 Task: Look for space in Gartenstadt, Germany from 2nd June, 2023 to 6th June, 2023 for 1 adult in price range Rs.10000 to Rs.13000. Place can be private room with 1  bedroom having 1 bed and 1 bathroom. Property type can be house, flat, guest house, hotel. Booking option can be shelf check-in. Required host language is English.
Action: Mouse moved to (644, 86)
Screenshot: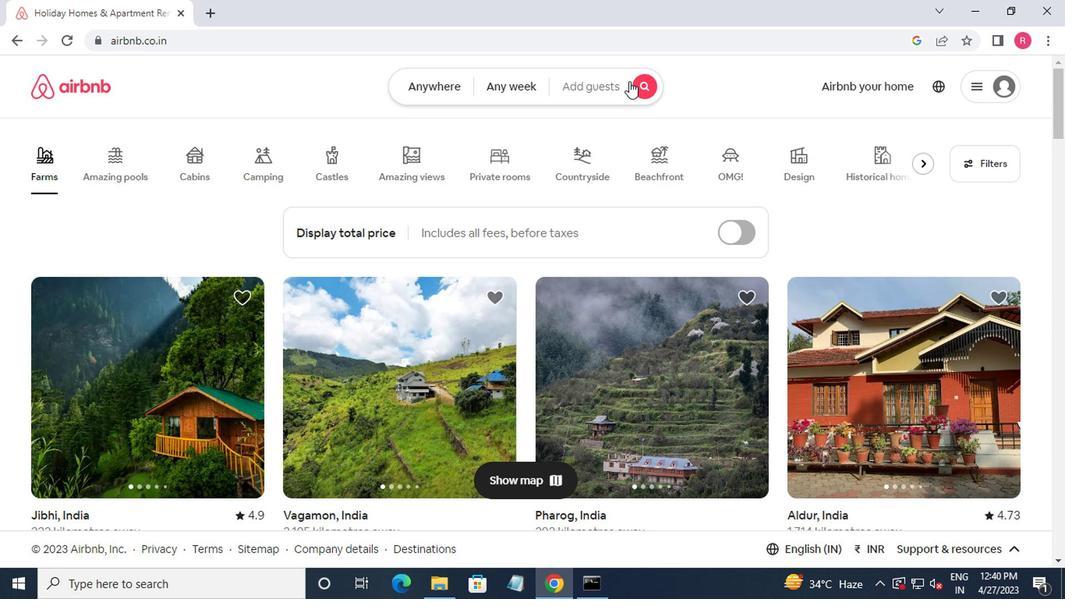 
Action: Mouse pressed left at (644, 86)
Screenshot: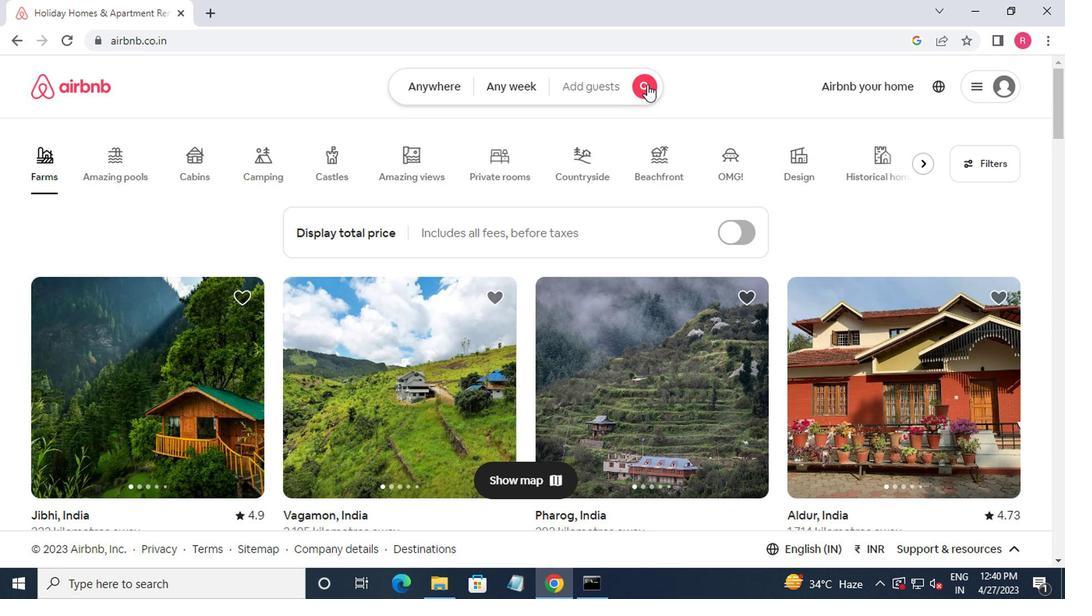 
Action: Mouse moved to (363, 143)
Screenshot: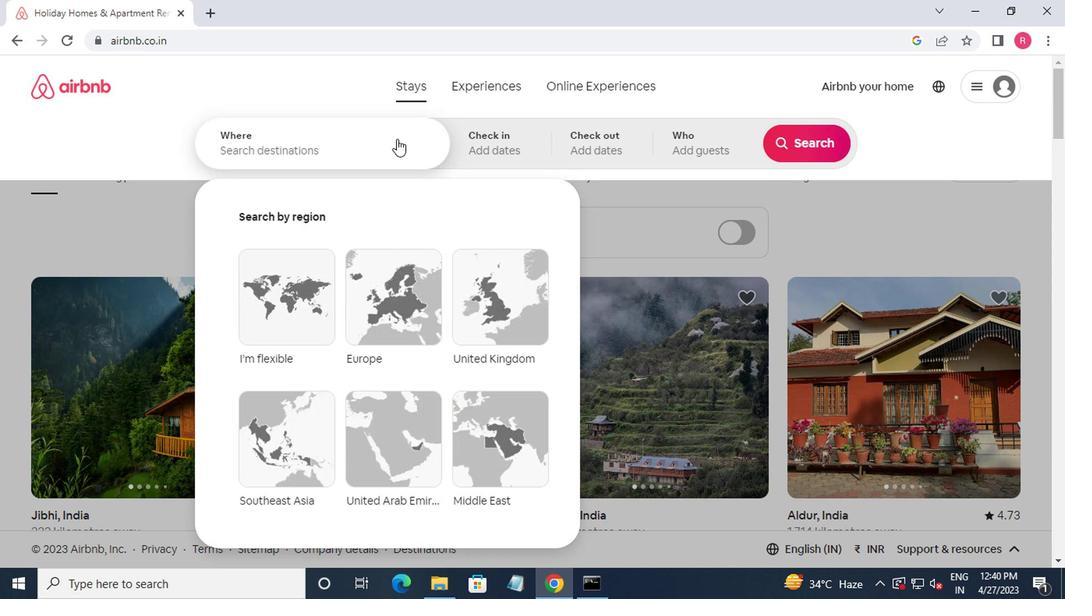 
Action: Mouse pressed left at (363, 143)
Screenshot: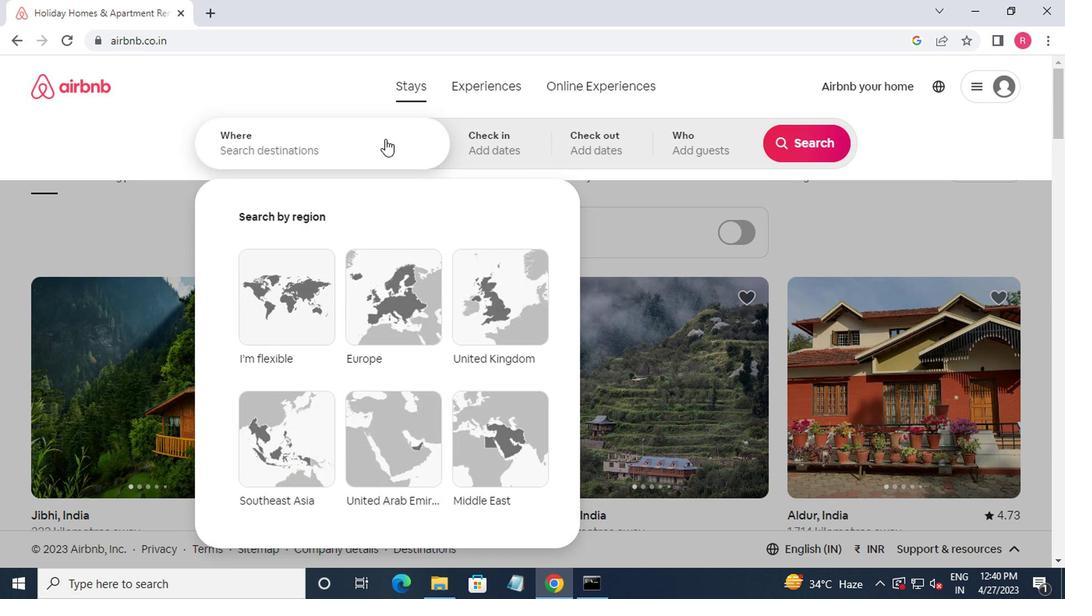 
Action: Mouse moved to (369, 143)
Screenshot: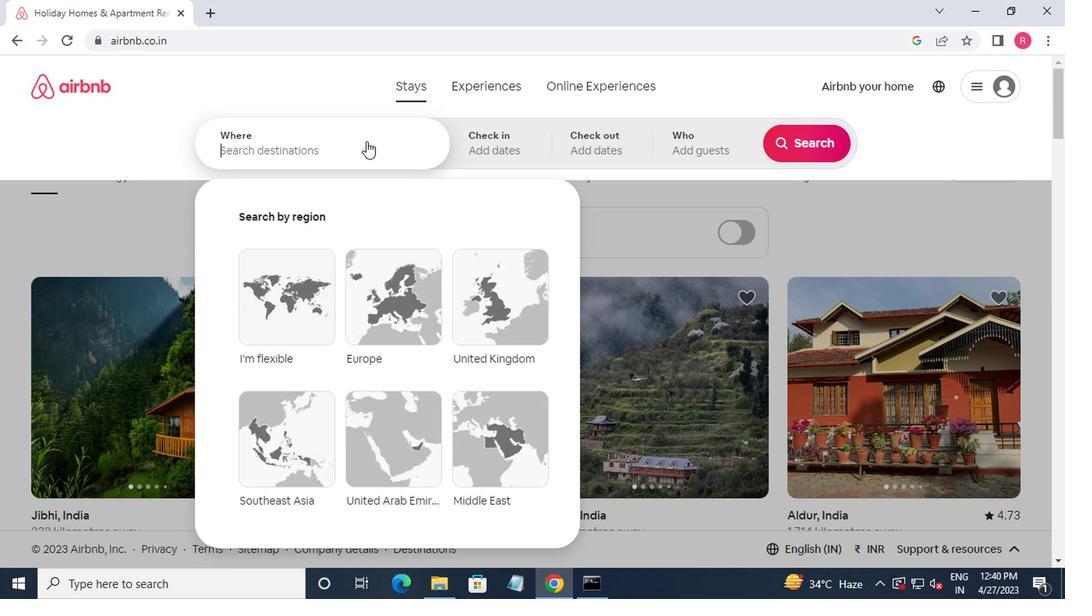 
Action: Key pressed gartenstadt,germany<Key.enter>
Screenshot: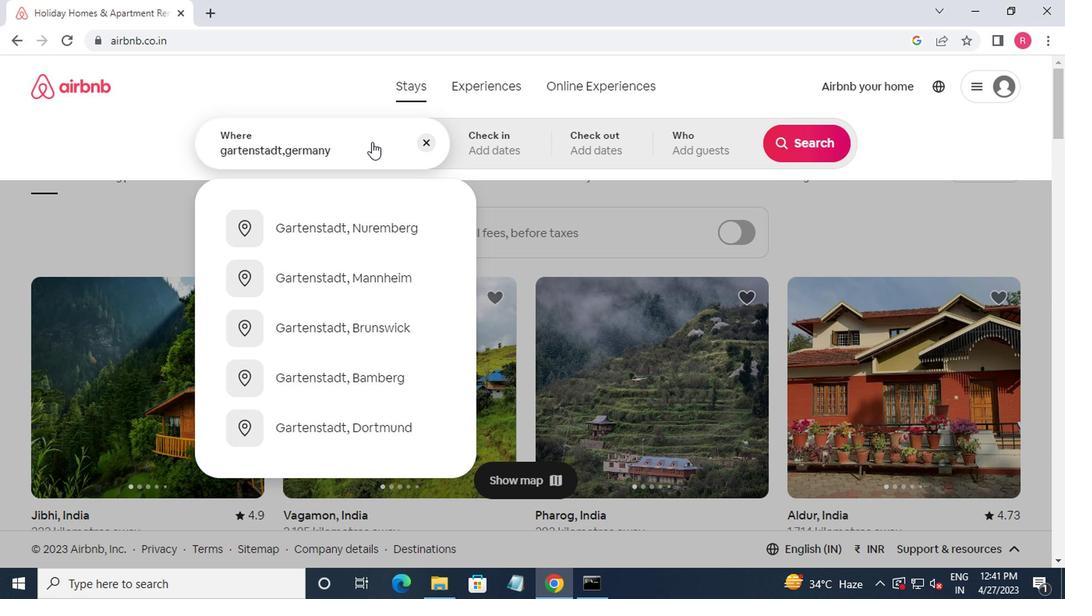 
Action: Mouse moved to (796, 269)
Screenshot: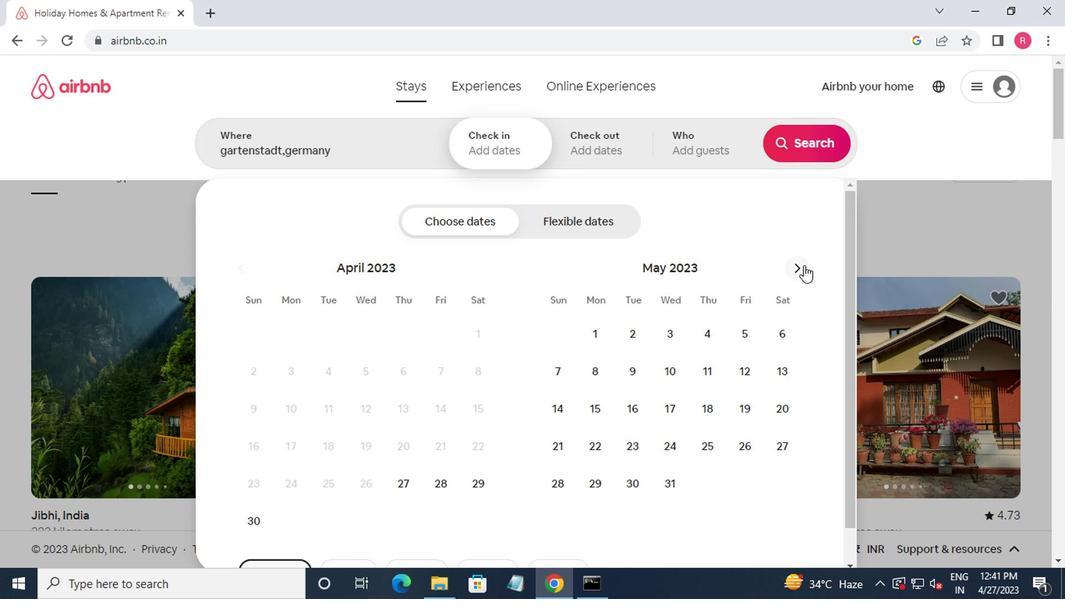 
Action: Mouse pressed left at (796, 269)
Screenshot: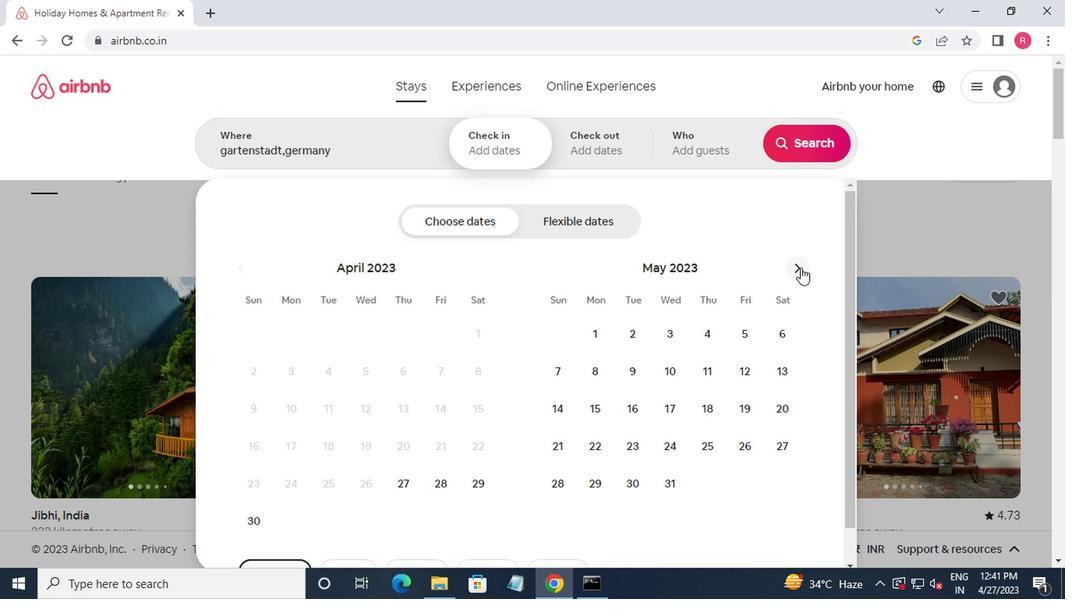 
Action: Mouse moved to (750, 331)
Screenshot: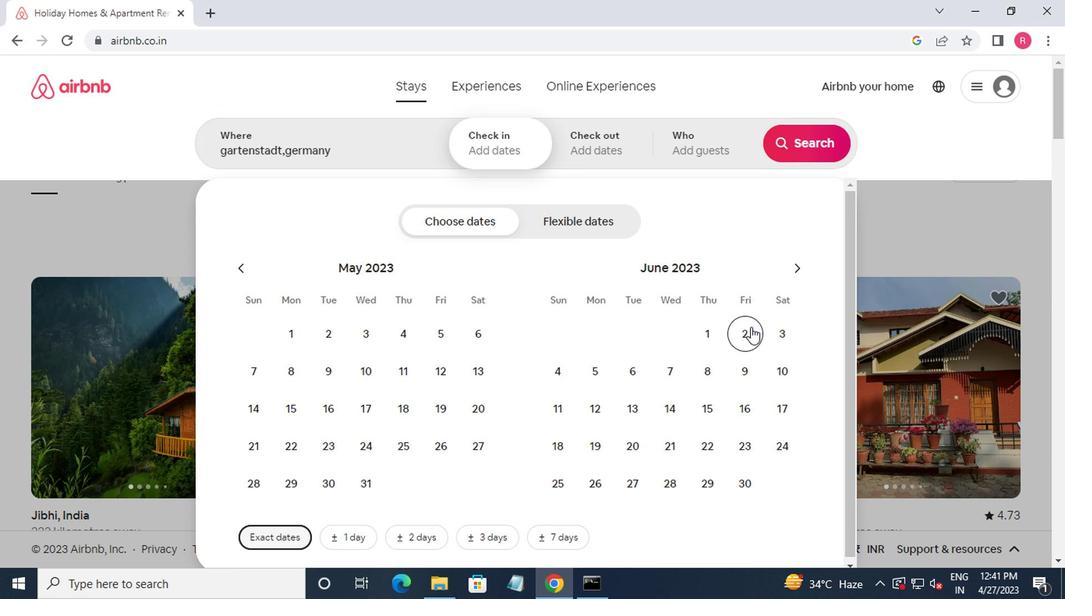 
Action: Mouse pressed left at (750, 331)
Screenshot: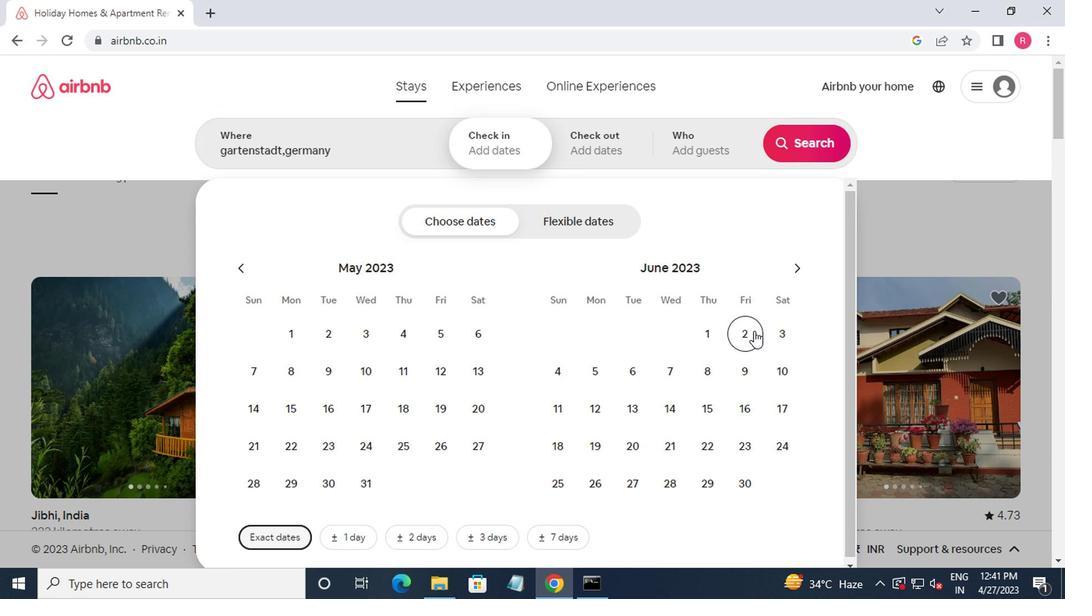 
Action: Mouse moved to (624, 380)
Screenshot: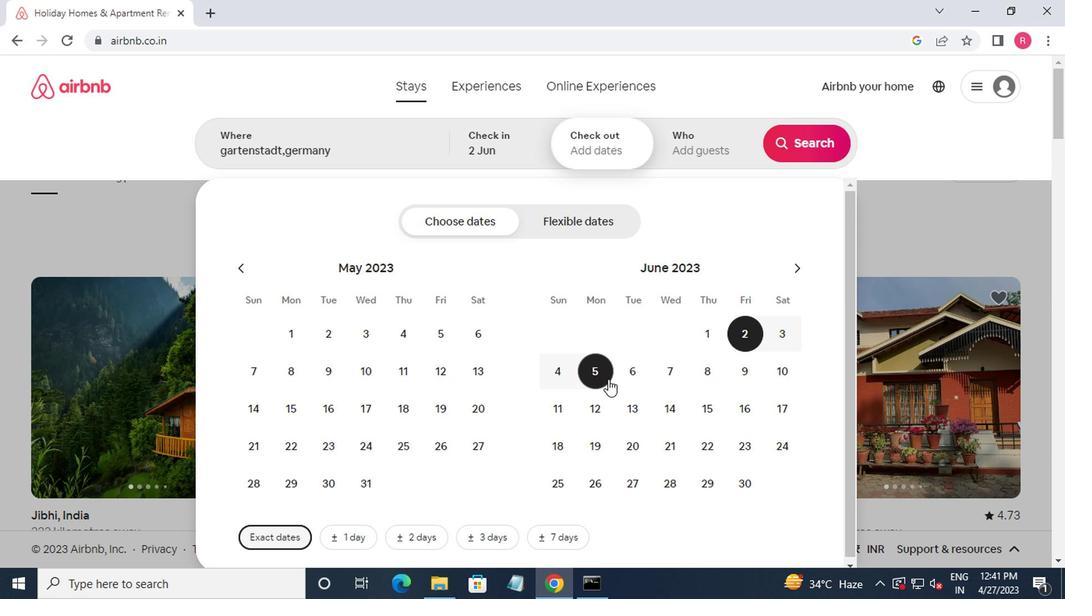 
Action: Mouse pressed left at (624, 380)
Screenshot: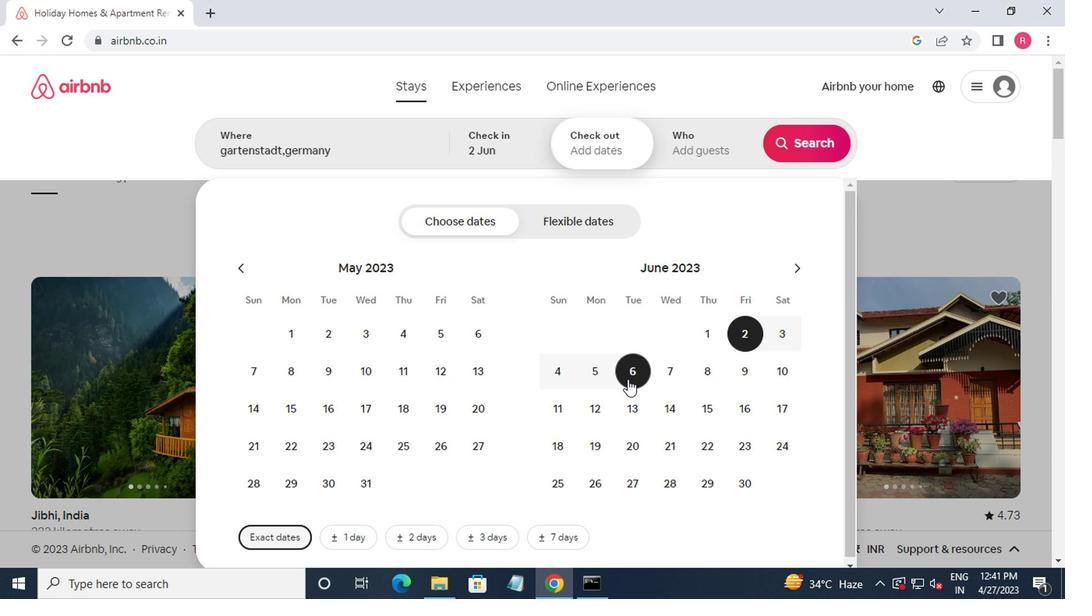 
Action: Mouse moved to (730, 154)
Screenshot: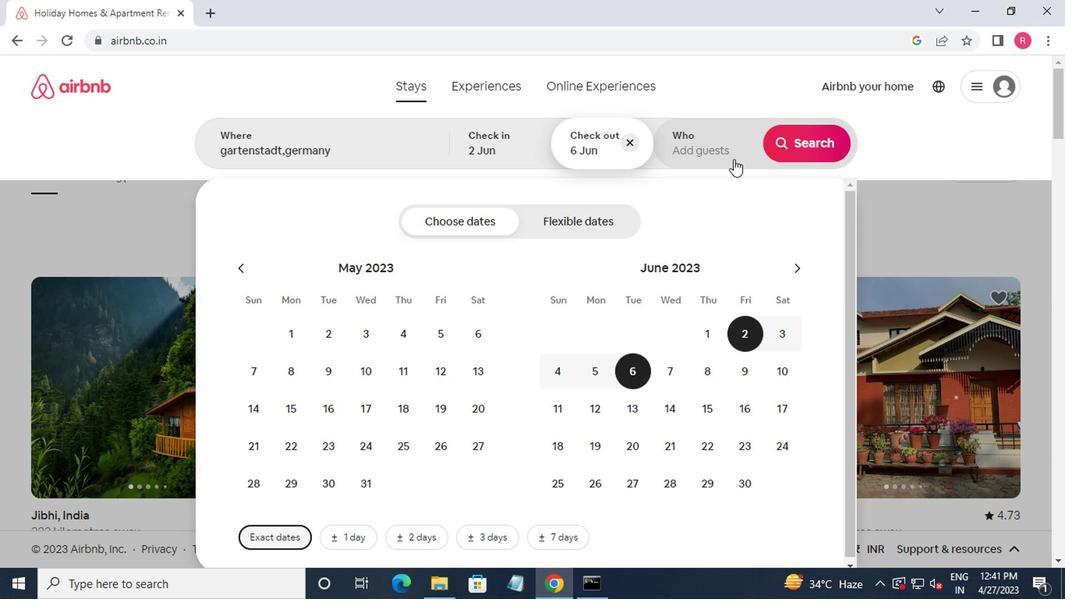 
Action: Mouse pressed left at (730, 154)
Screenshot: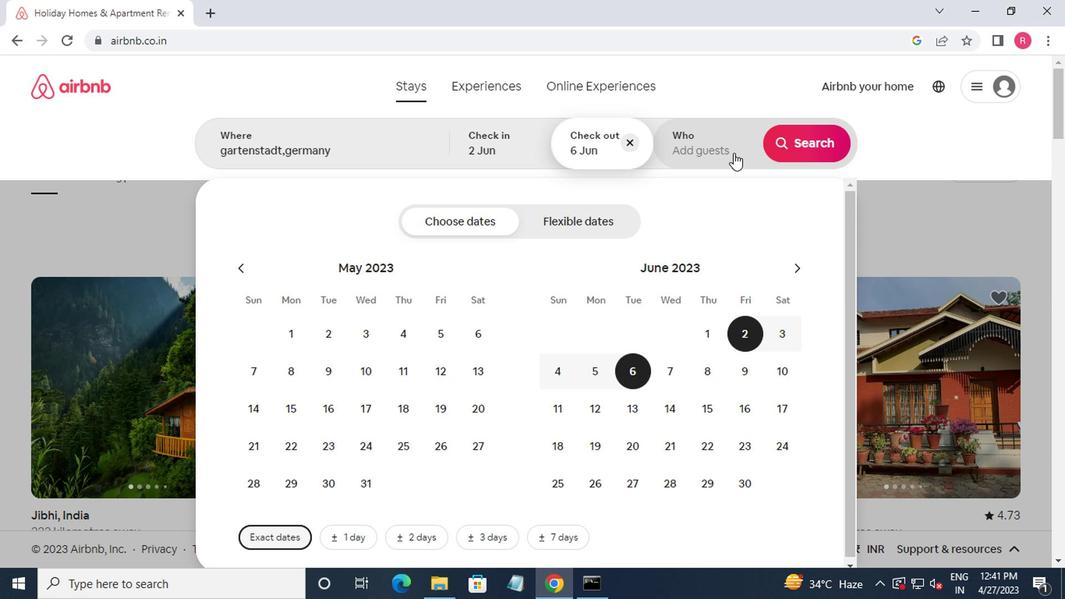 
Action: Mouse moved to (803, 225)
Screenshot: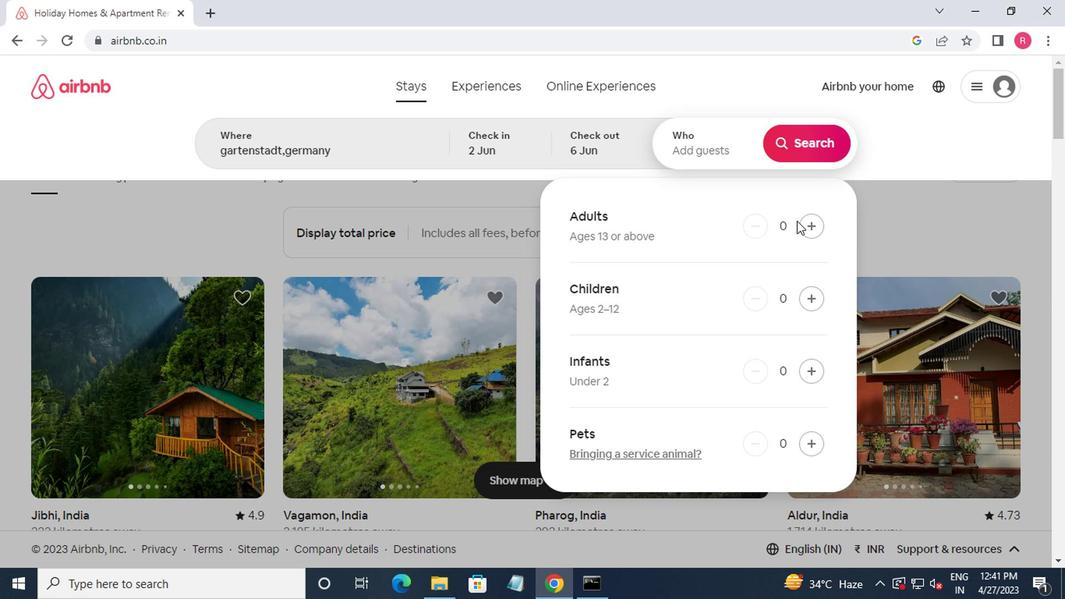 
Action: Mouse pressed left at (803, 225)
Screenshot: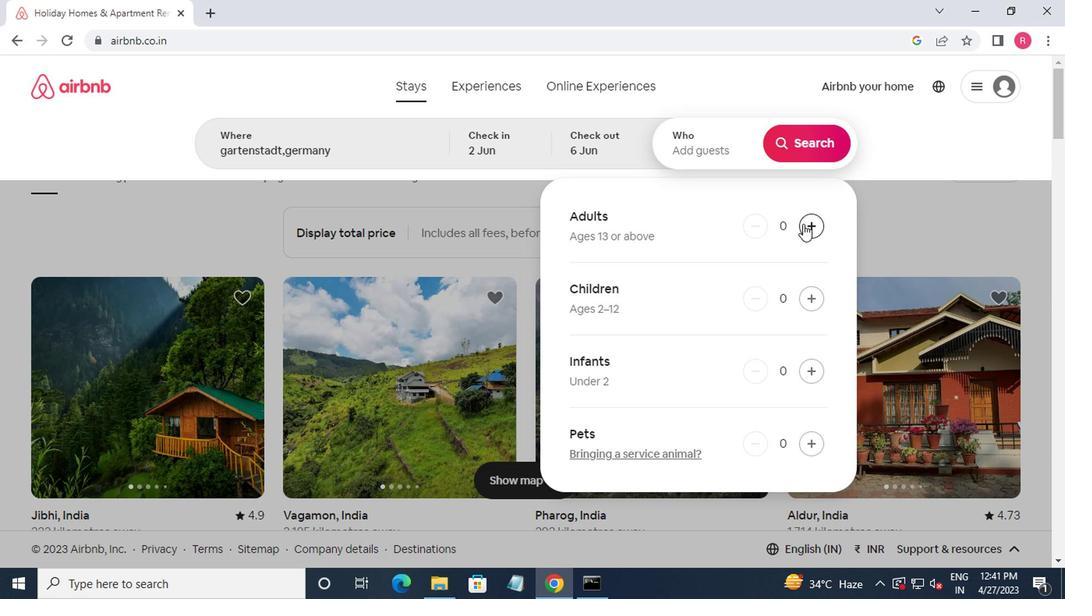 
Action: Mouse moved to (786, 160)
Screenshot: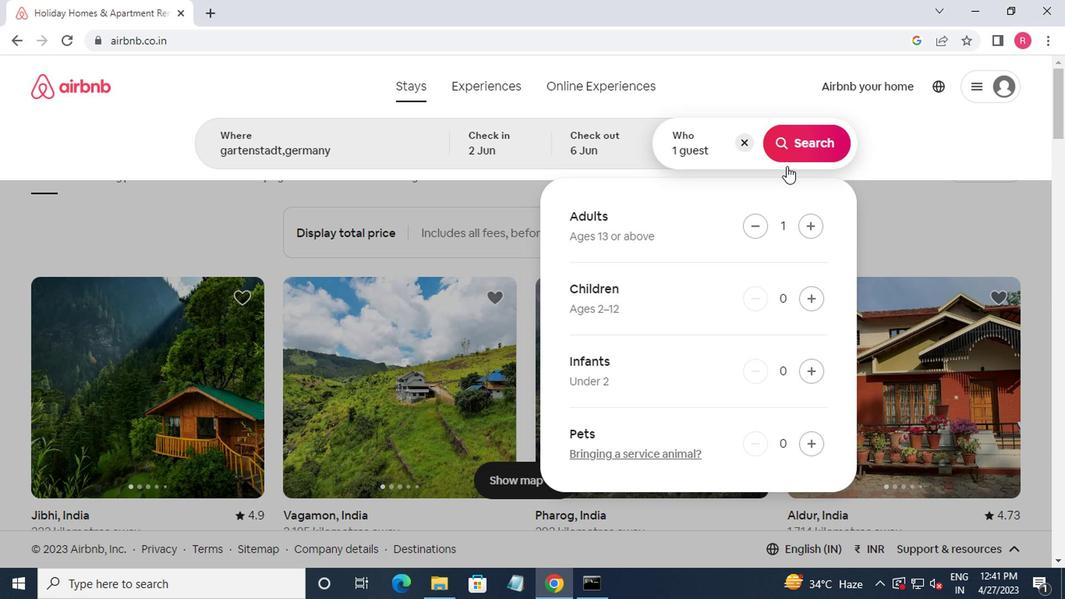 
Action: Mouse pressed left at (786, 160)
Screenshot: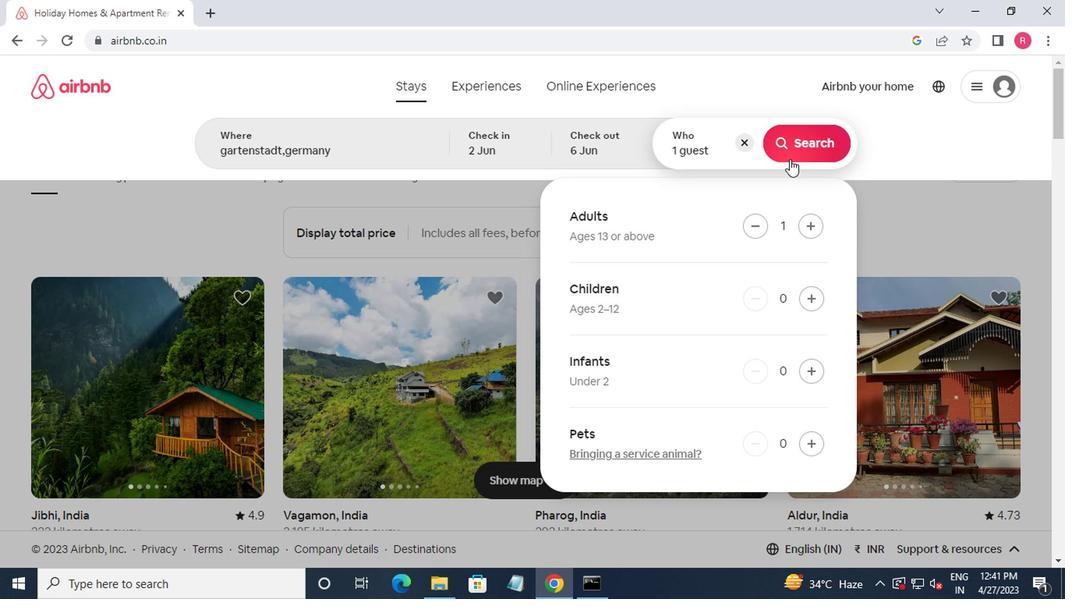 
Action: Mouse moved to (987, 151)
Screenshot: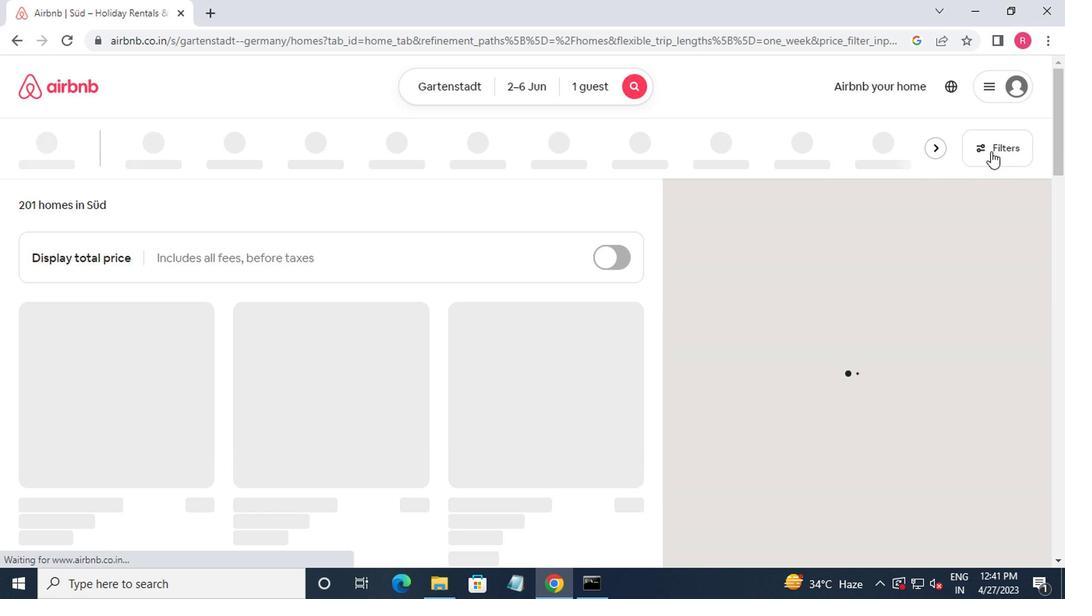 
Action: Mouse pressed left at (987, 151)
Screenshot: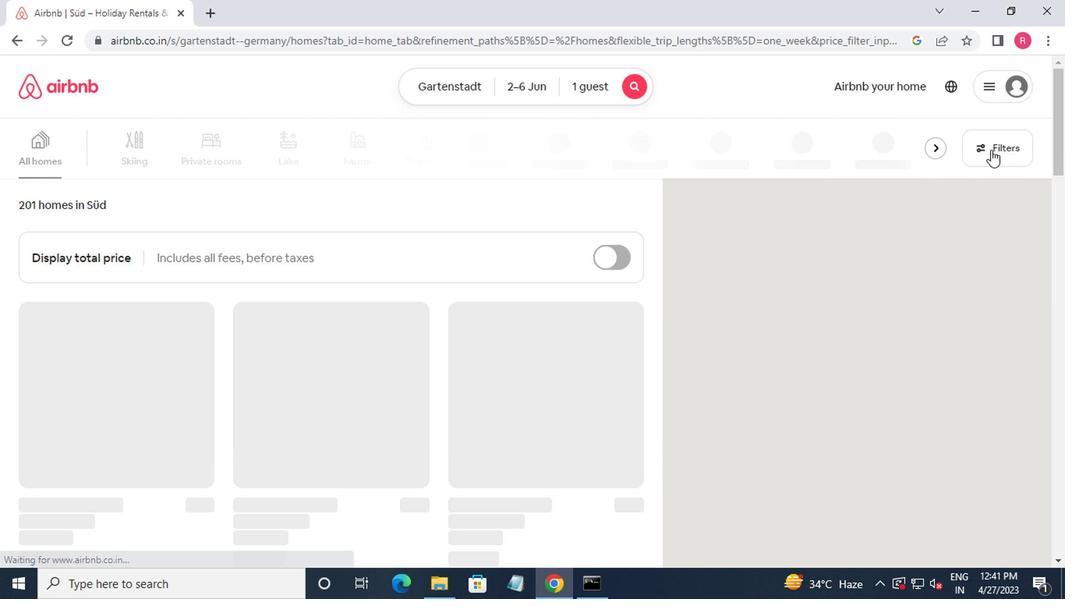 
Action: Mouse moved to (336, 341)
Screenshot: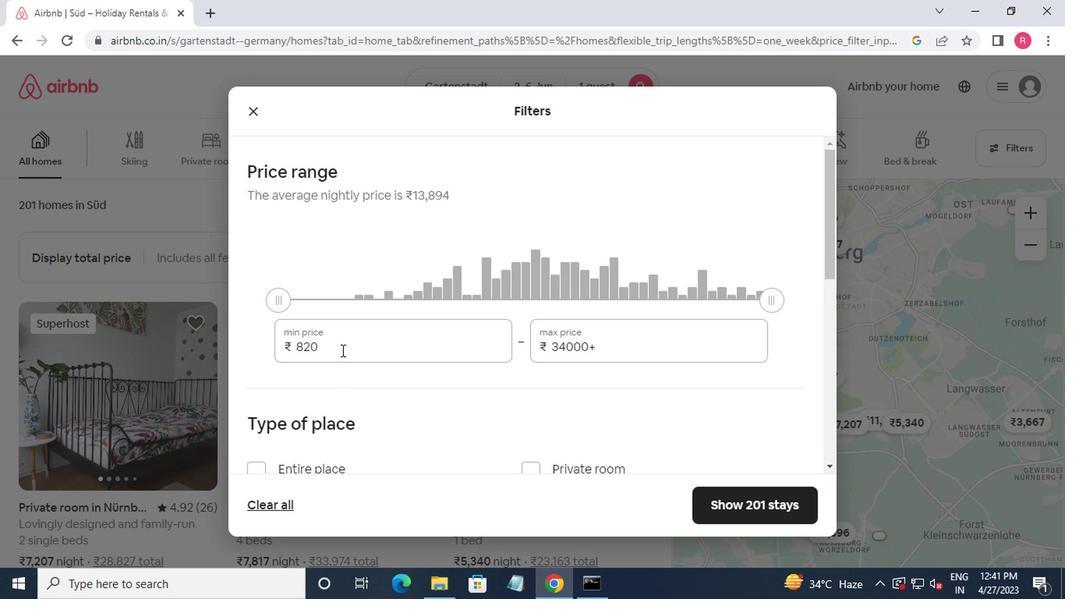 
Action: Mouse pressed left at (336, 341)
Screenshot: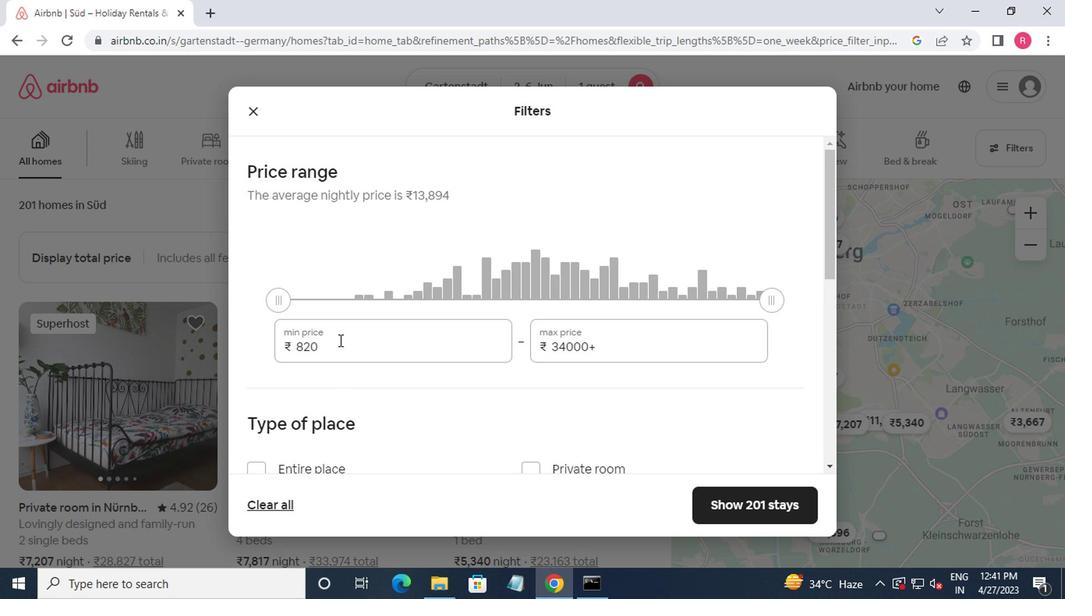 
Action: Mouse moved to (351, 329)
Screenshot: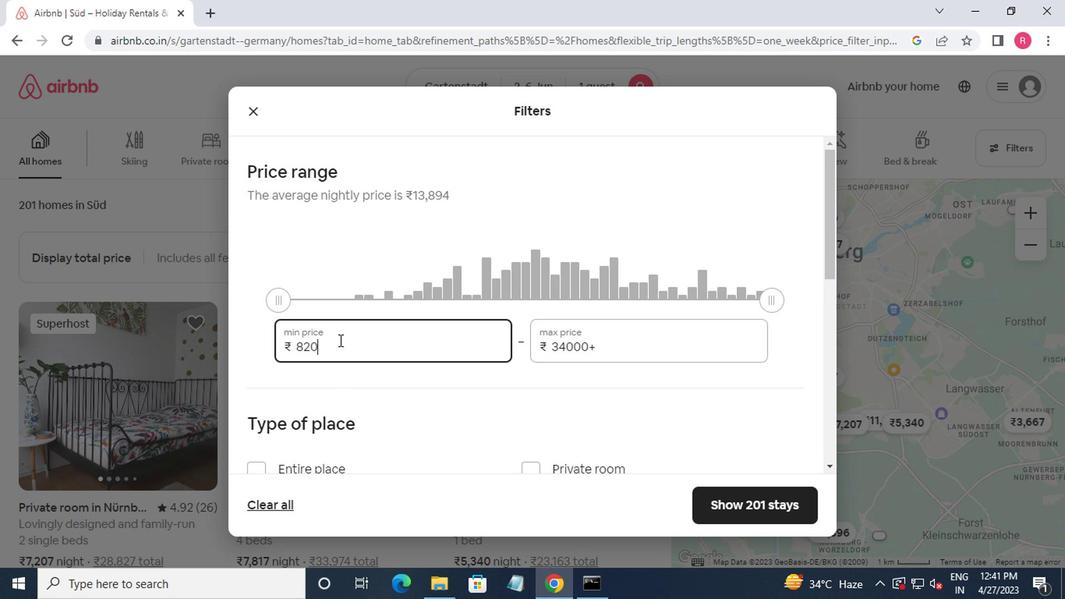 
Action: Key pressed <Key.backspace><Key.backspace><Key.backspace><Key.backspace>10000<Key.tab>13000
Screenshot: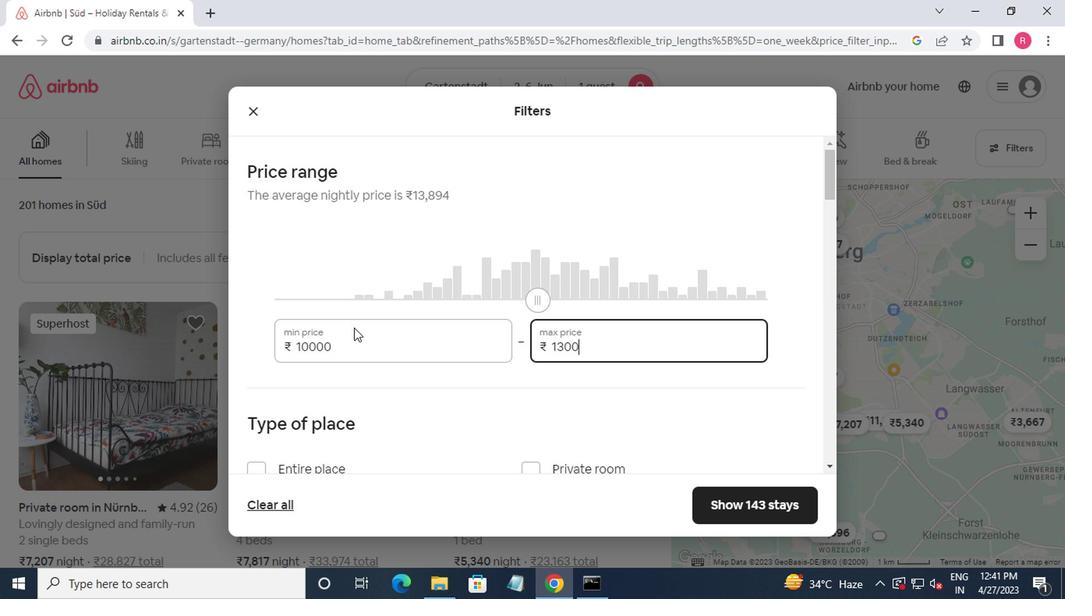 
Action: Mouse moved to (378, 447)
Screenshot: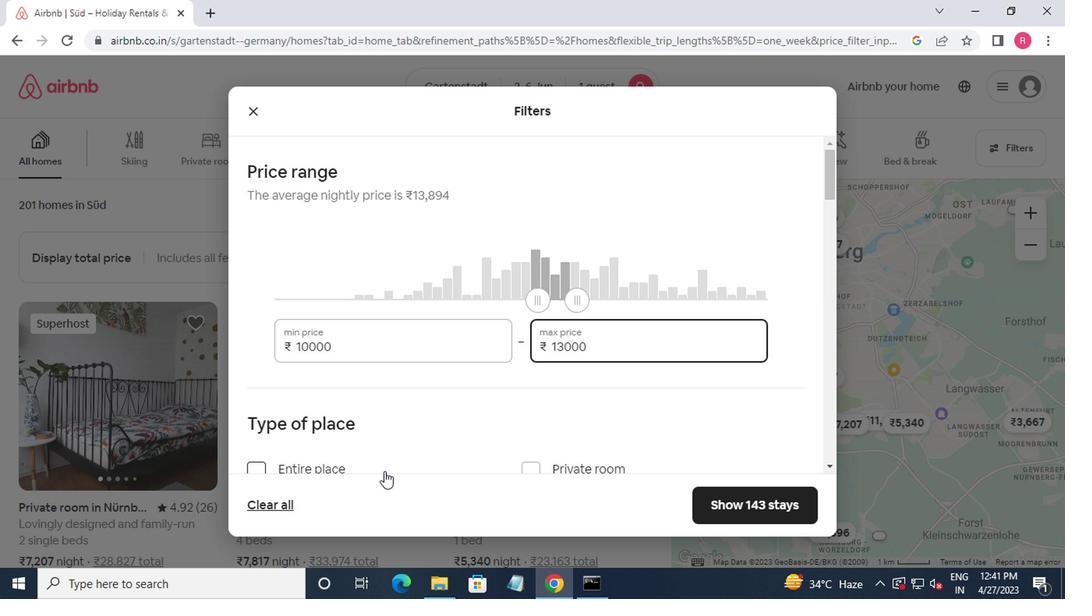 
Action: Mouse scrolled (378, 447) with delta (0, 0)
Screenshot: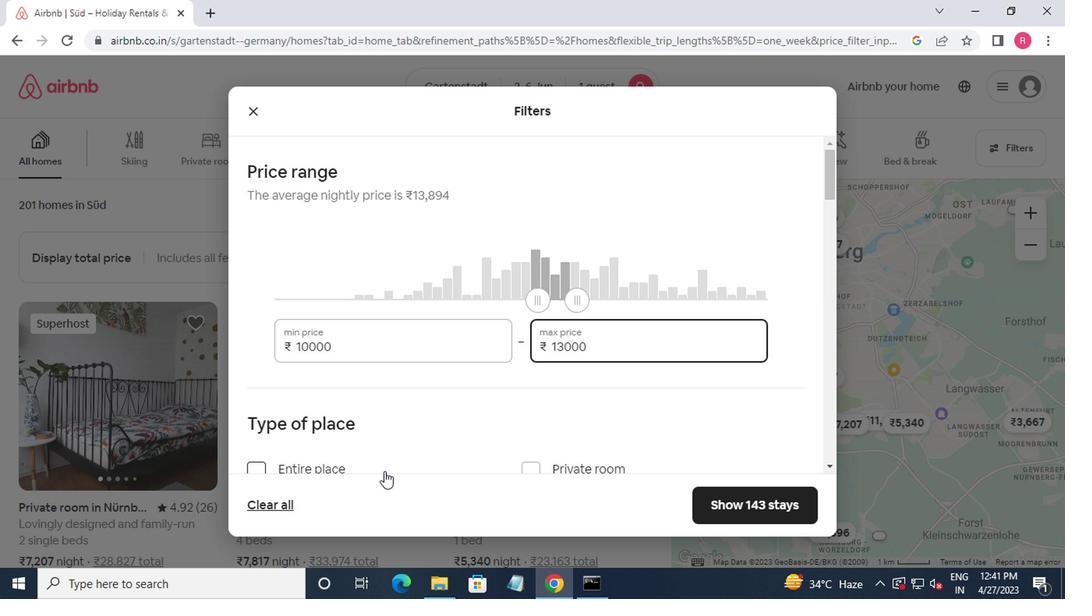 
Action: Mouse moved to (373, 438)
Screenshot: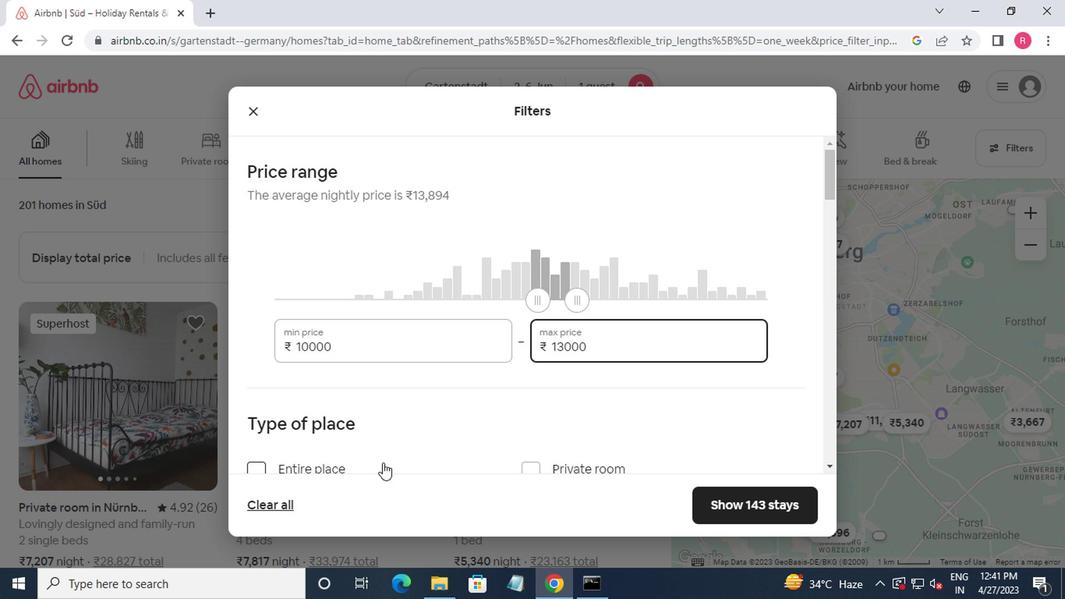 
Action: Mouse scrolled (373, 437) with delta (0, 0)
Screenshot: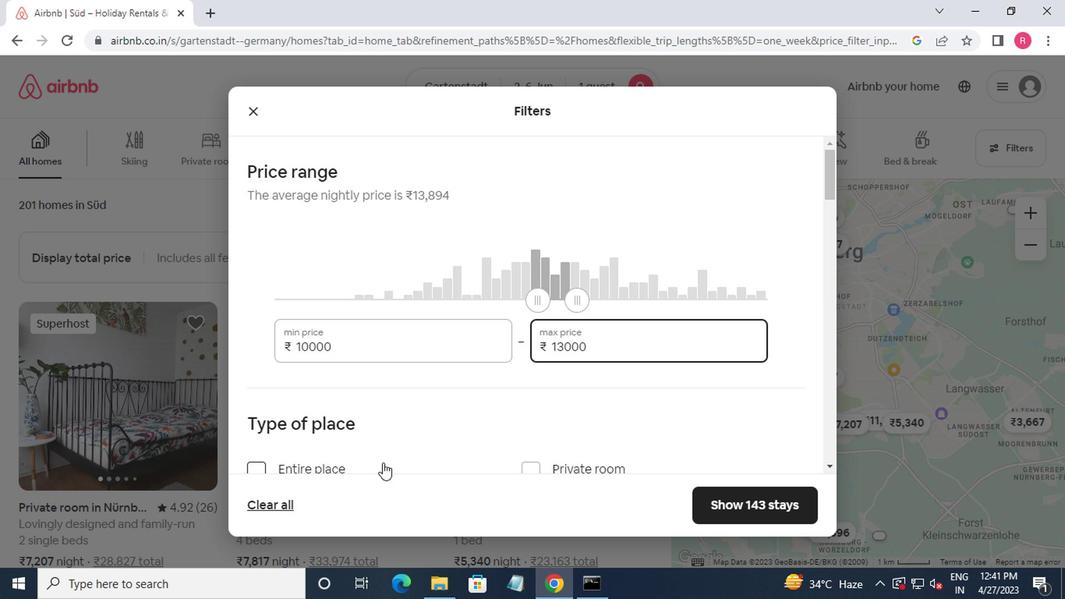 
Action: Mouse moved to (536, 323)
Screenshot: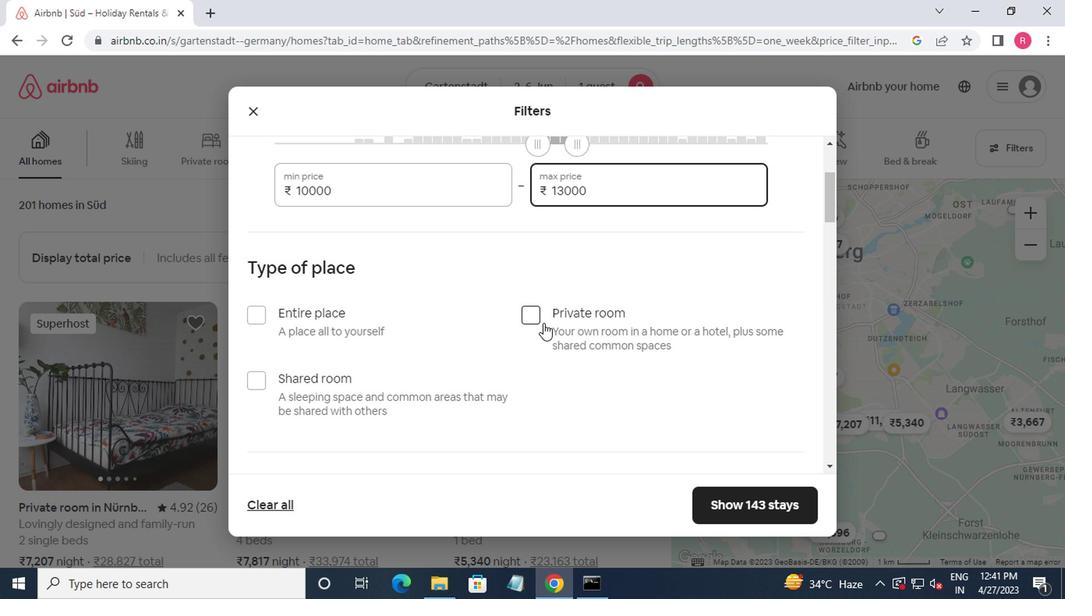 
Action: Mouse pressed left at (536, 323)
Screenshot: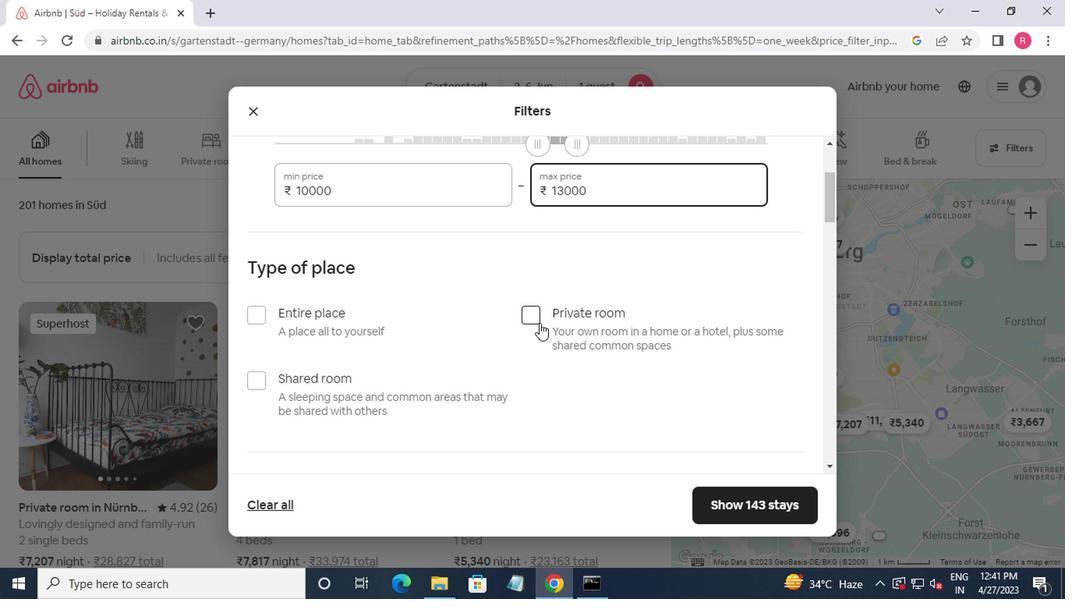 
Action: Mouse moved to (534, 323)
Screenshot: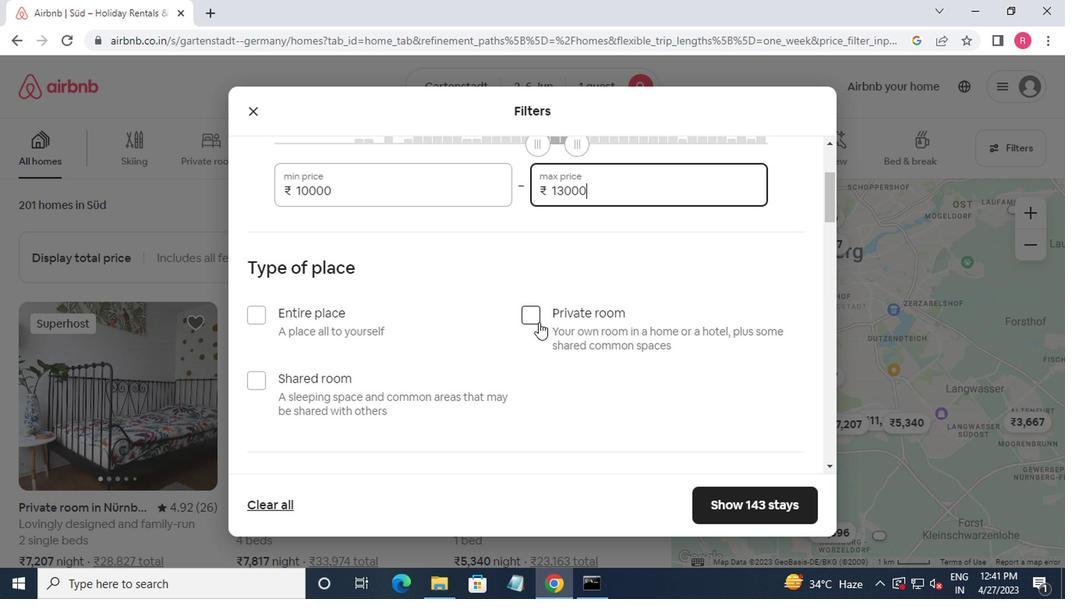 
Action: Mouse scrolled (534, 322) with delta (0, -1)
Screenshot: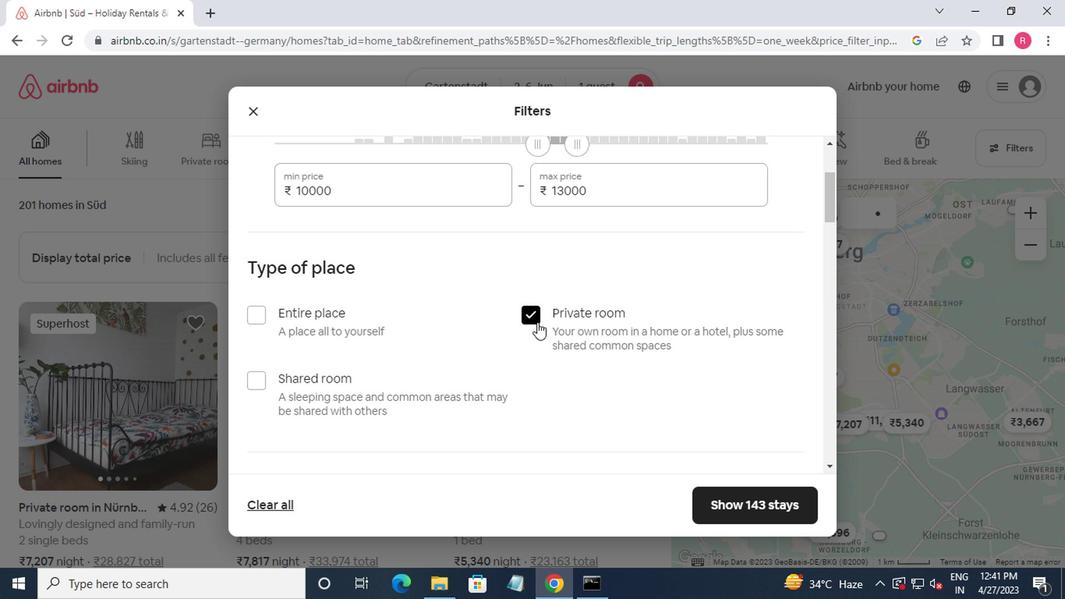 
Action: Mouse moved to (335, 411)
Screenshot: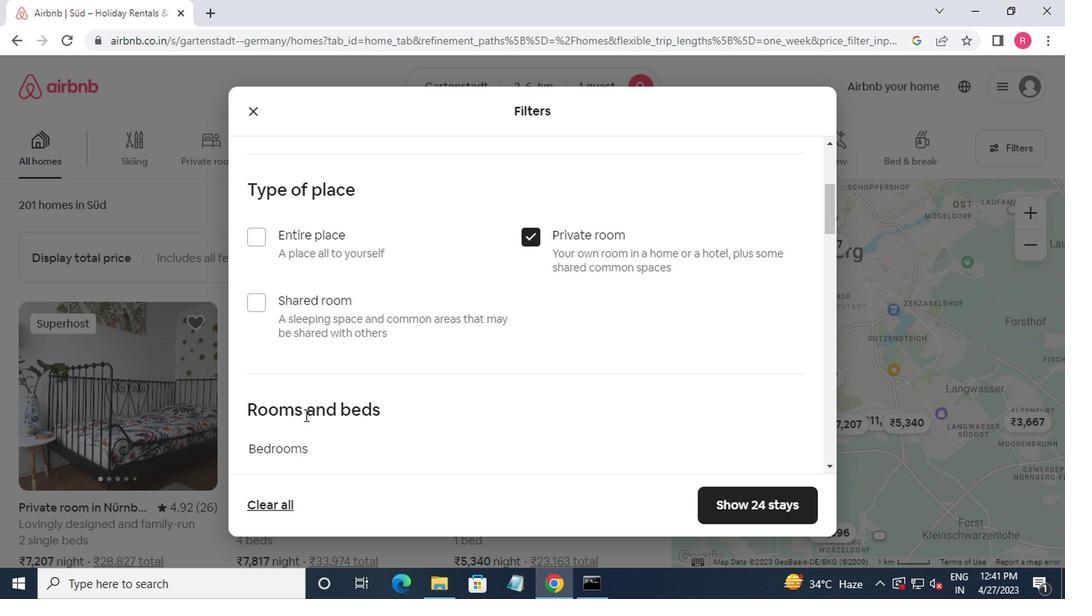 
Action: Mouse scrolled (335, 410) with delta (0, 0)
Screenshot: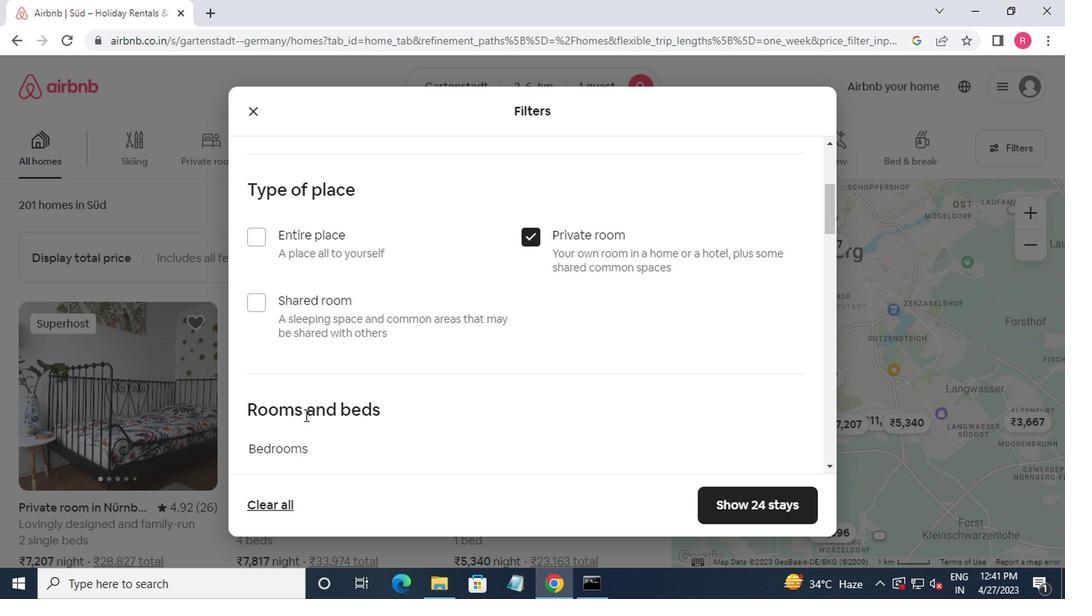 
Action: Mouse moved to (336, 410)
Screenshot: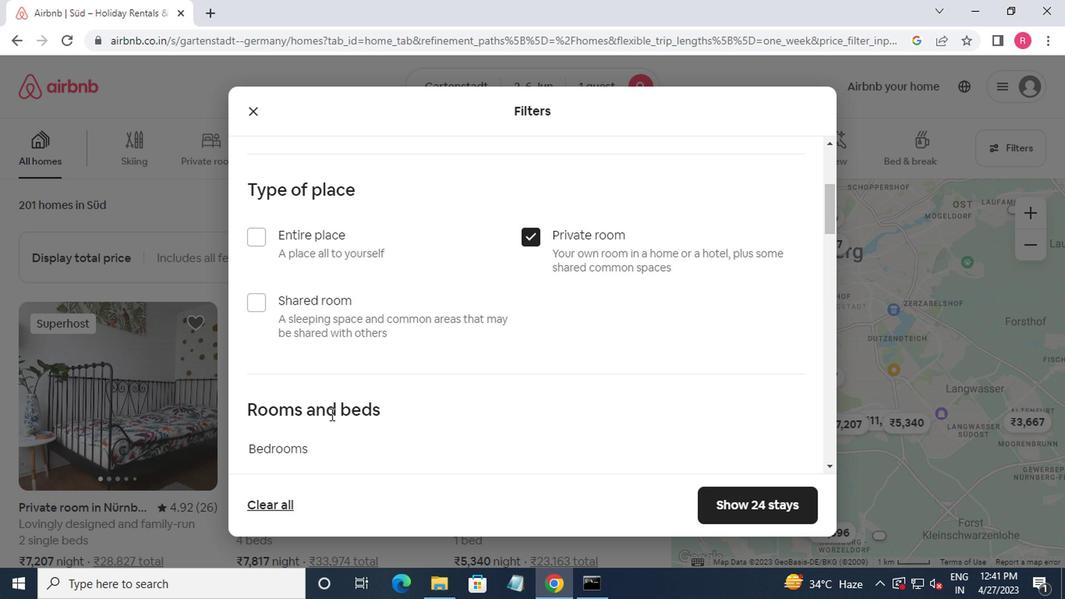 
Action: Mouse scrolled (336, 410) with delta (0, 0)
Screenshot: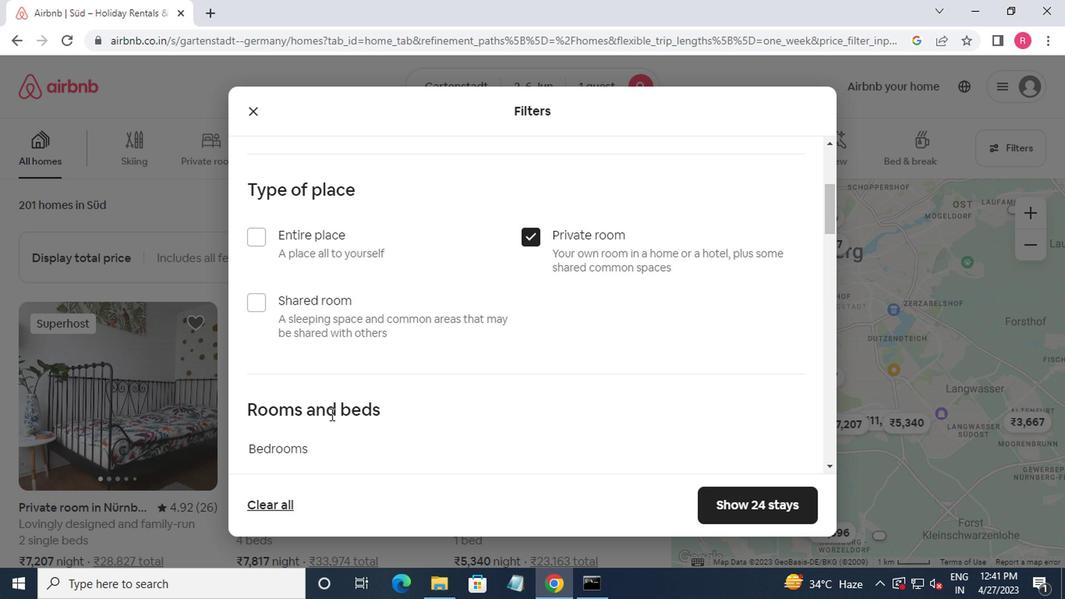 
Action: Mouse moved to (344, 338)
Screenshot: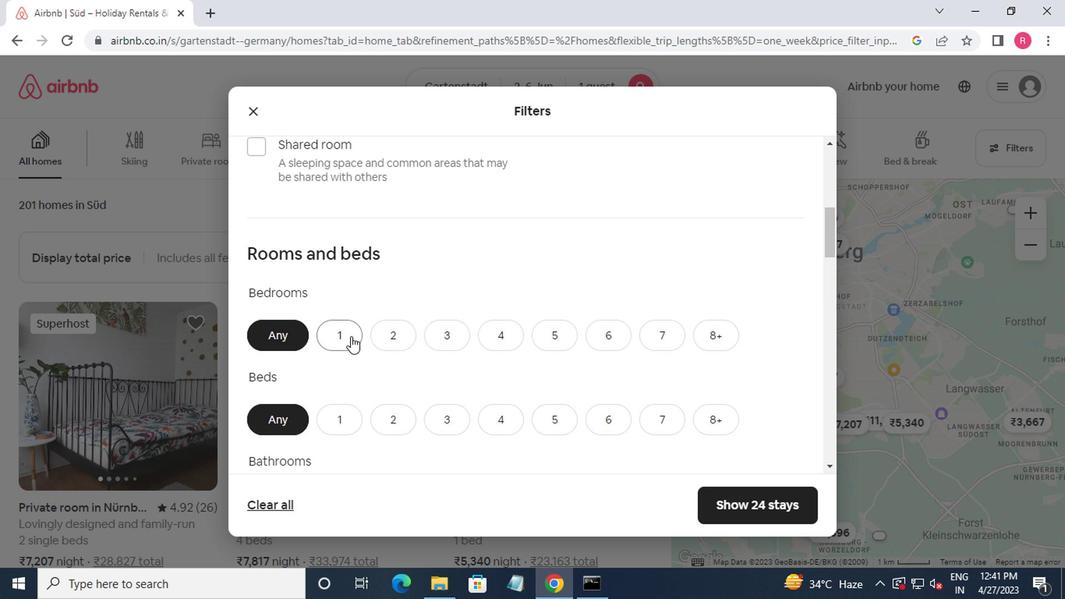 
Action: Mouse pressed left at (344, 338)
Screenshot: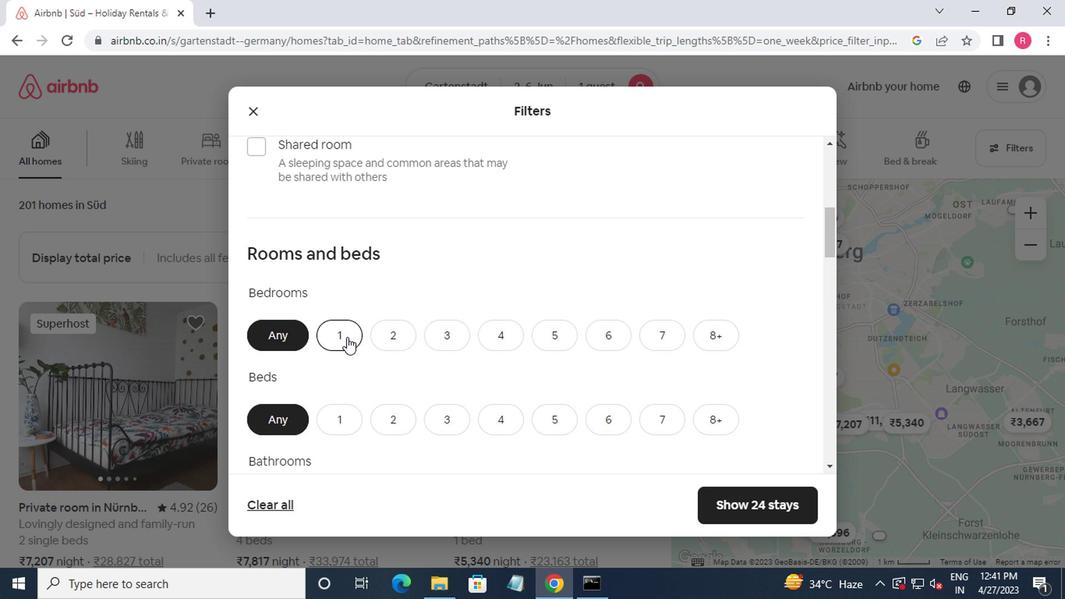 
Action: Mouse moved to (343, 343)
Screenshot: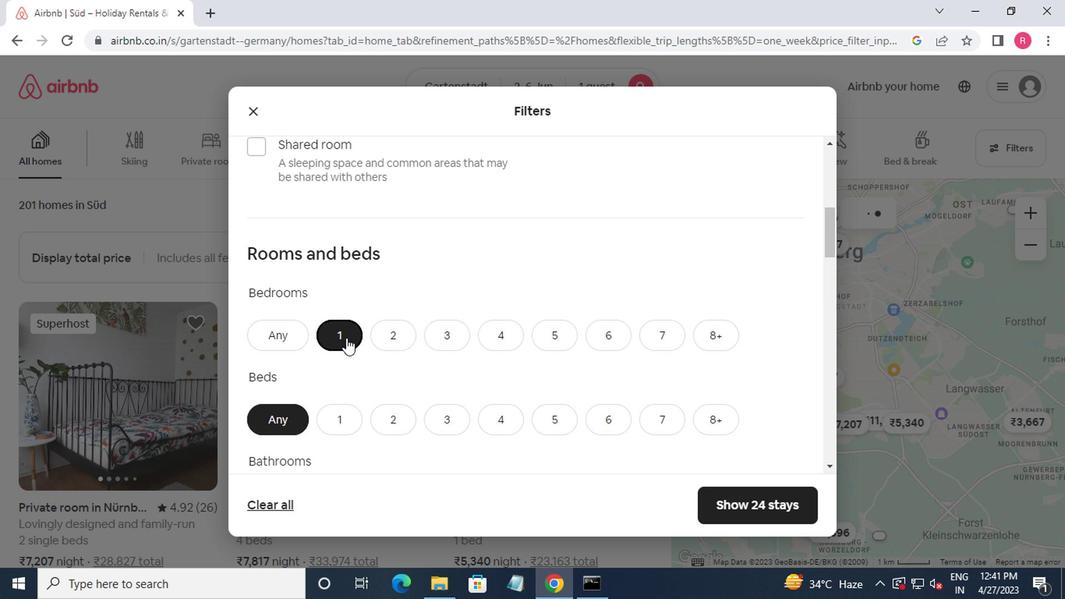 
Action: Mouse scrolled (343, 342) with delta (0, 0)
Screenshot: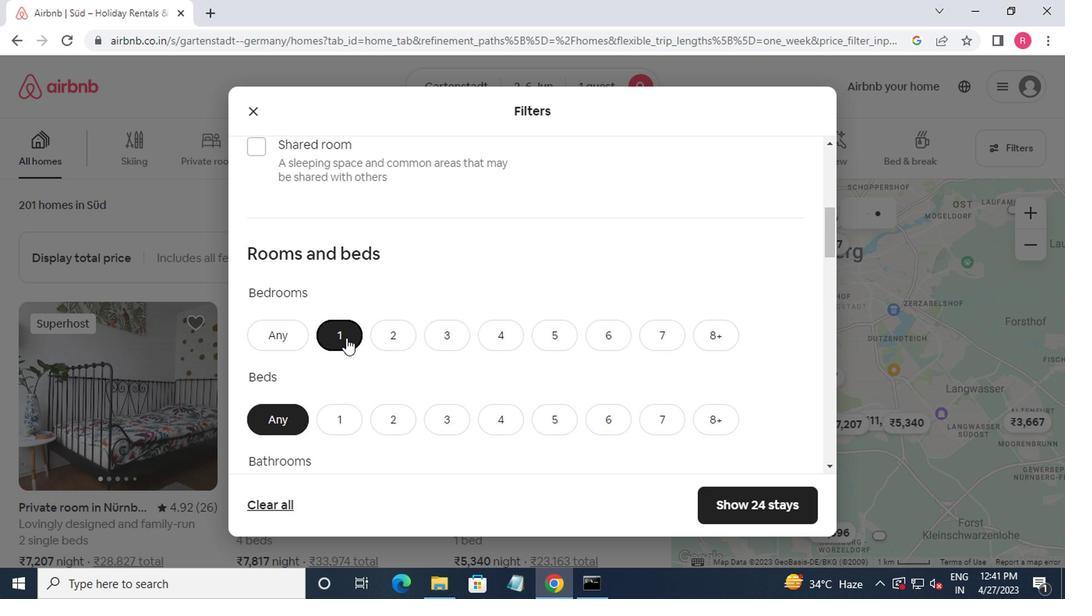 
Action: Mouse moved to (336, 335)
Screenshot: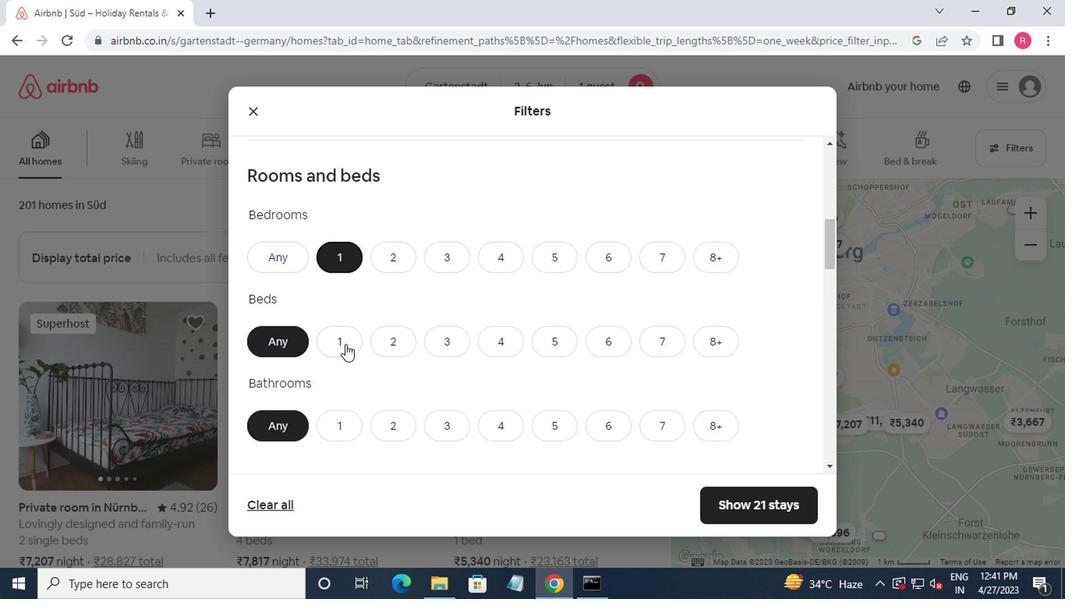 
Action: Mouse pressed left at (336, 335)
Screenshot: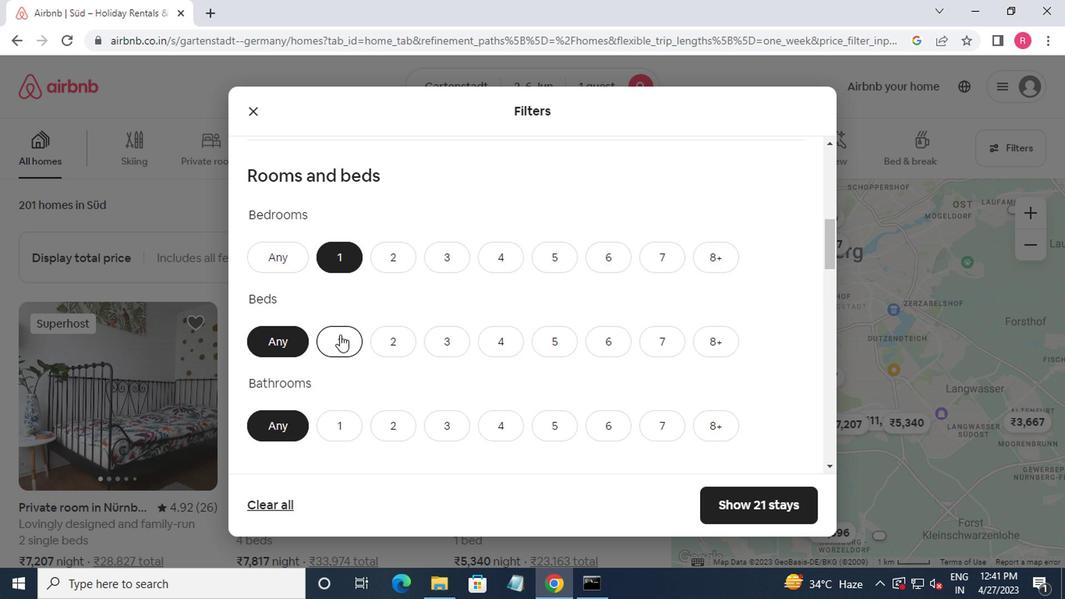 
Action: Mouse moved to (342, 426)
Screenshot: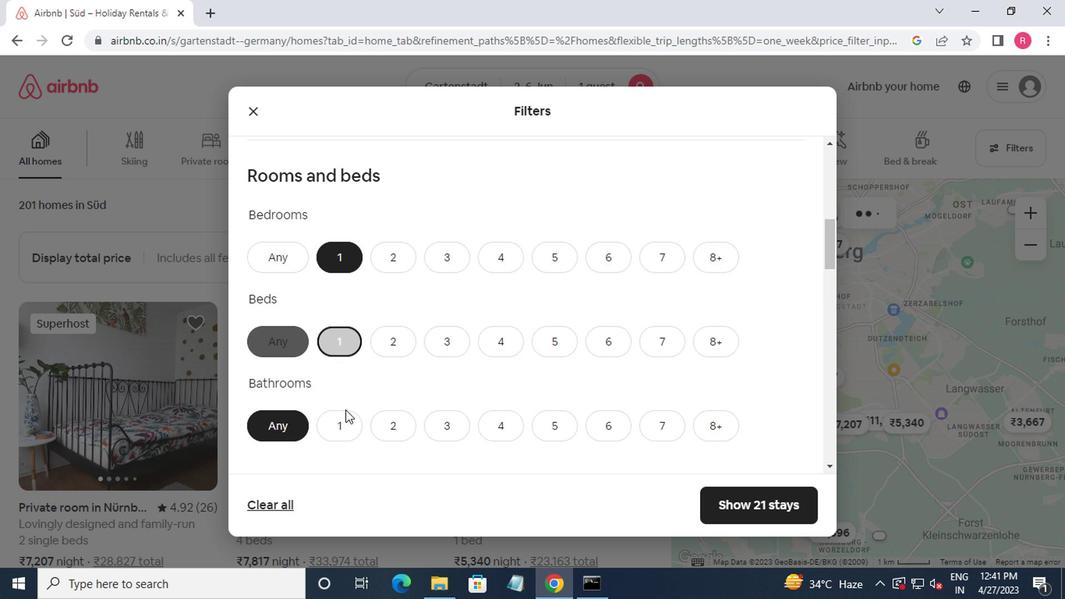 
Action: Mouse pressed left at (342, 426)
Screenshot: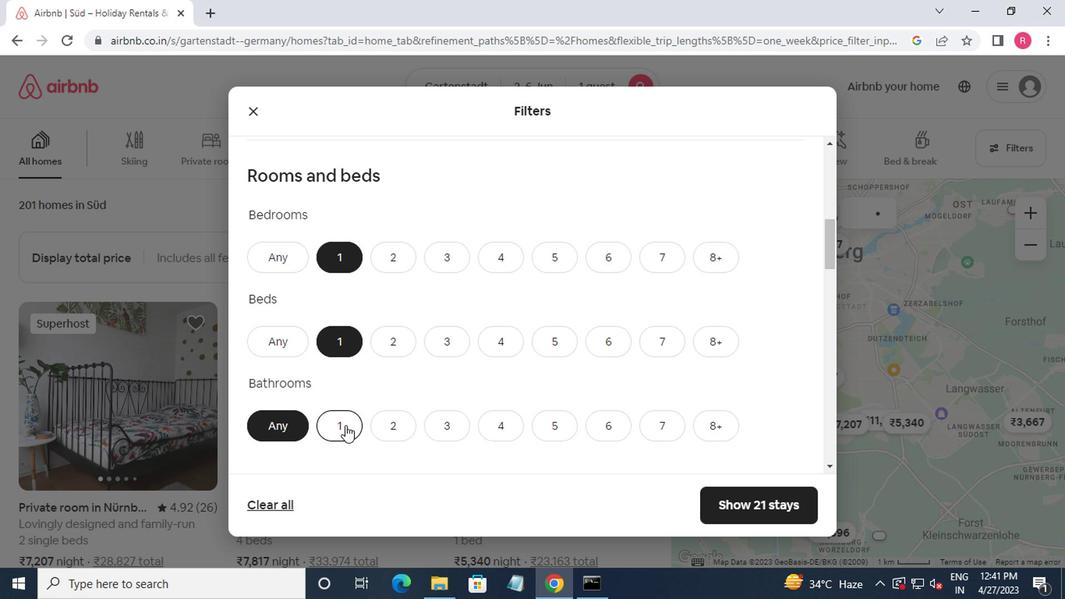 
Action: Mouse moved to (342, 424)
Screenshot: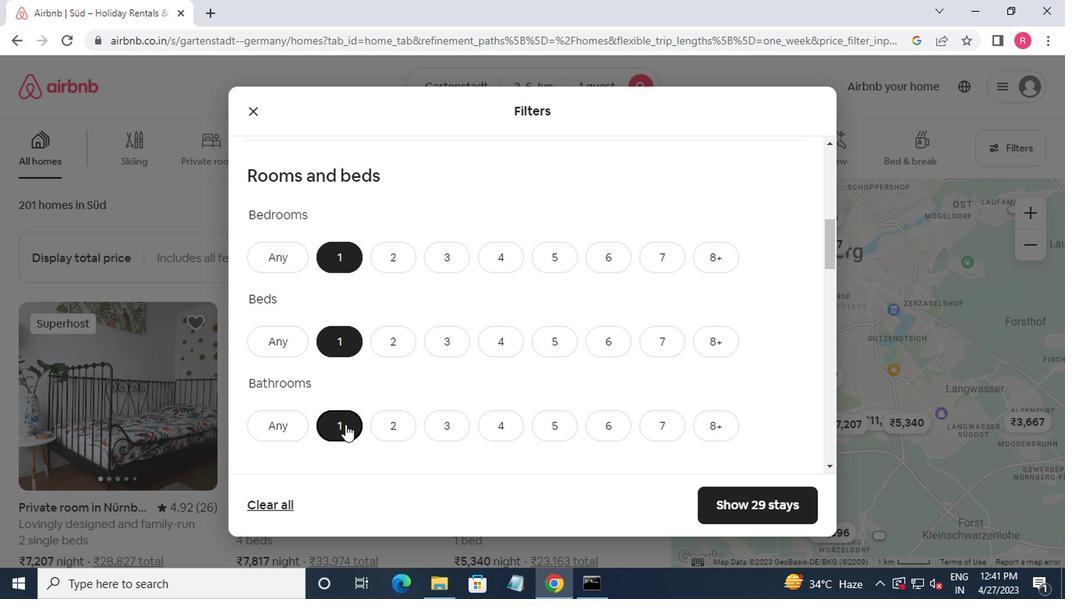 
Action: Mouse scrolled (342, 423) with delta (0, 0)
Screenshot: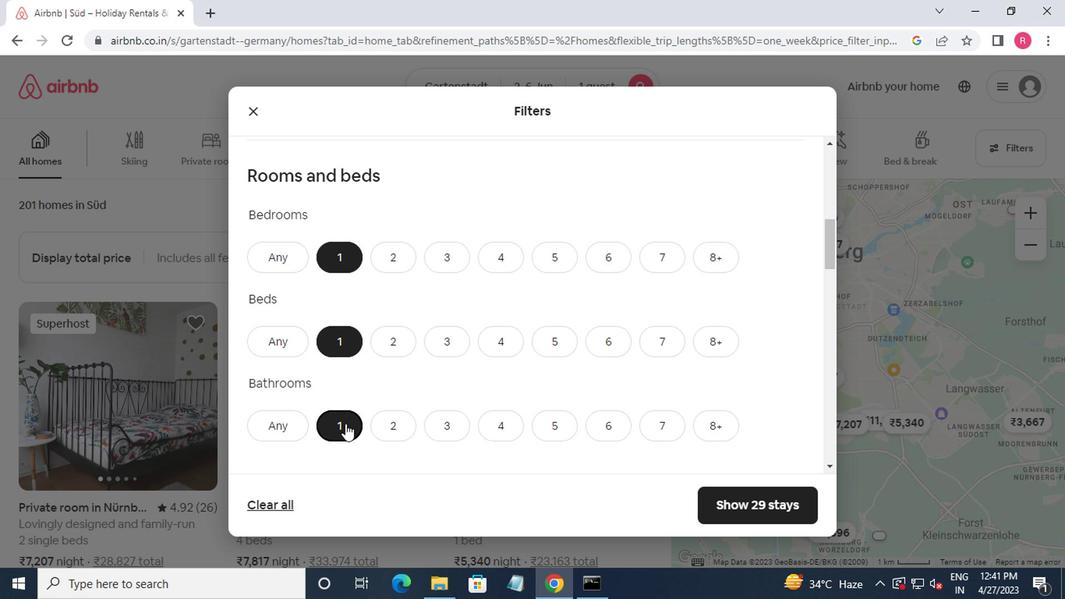 
Action: Mouse moved to (349, 422)
Screenshot: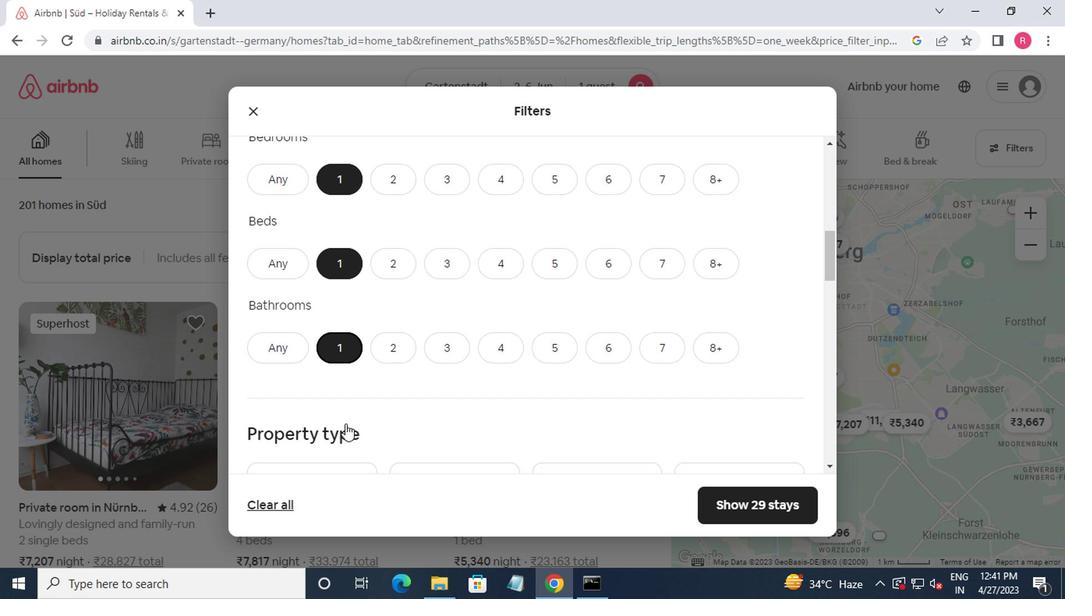 
Action: Mouse scrolled (349, 422) with delta (0, 0)
Screenshot: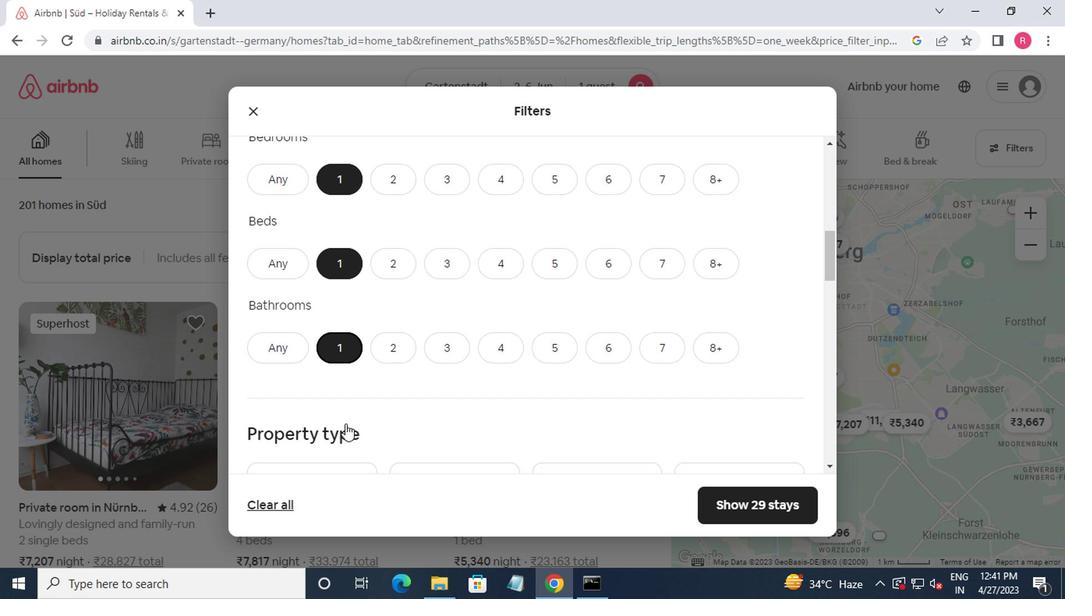 
Action: Mouse moved to (350, 422)
Screenshot: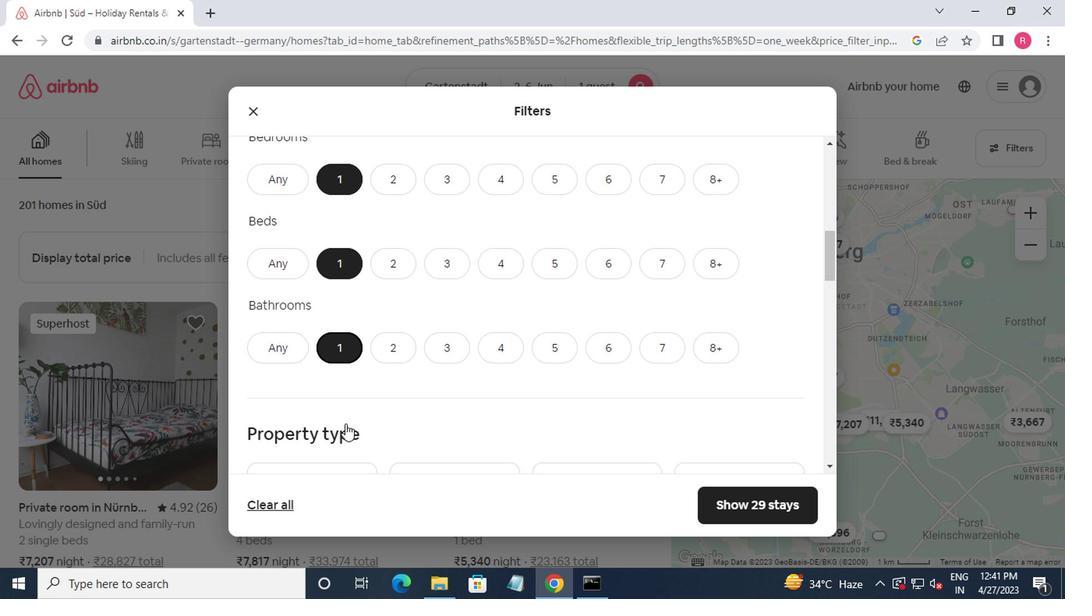 
Action: Mouse scrolled (350, 422) with delta (0, 0)
Screenshot: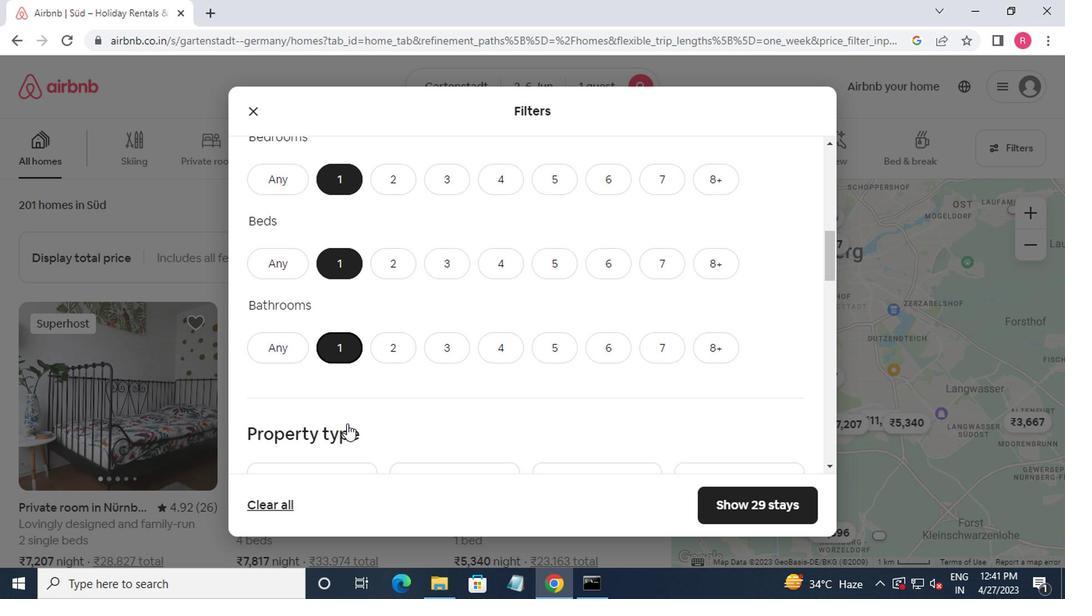 
Action: Mouse moved to (322, 377)
Screenshot: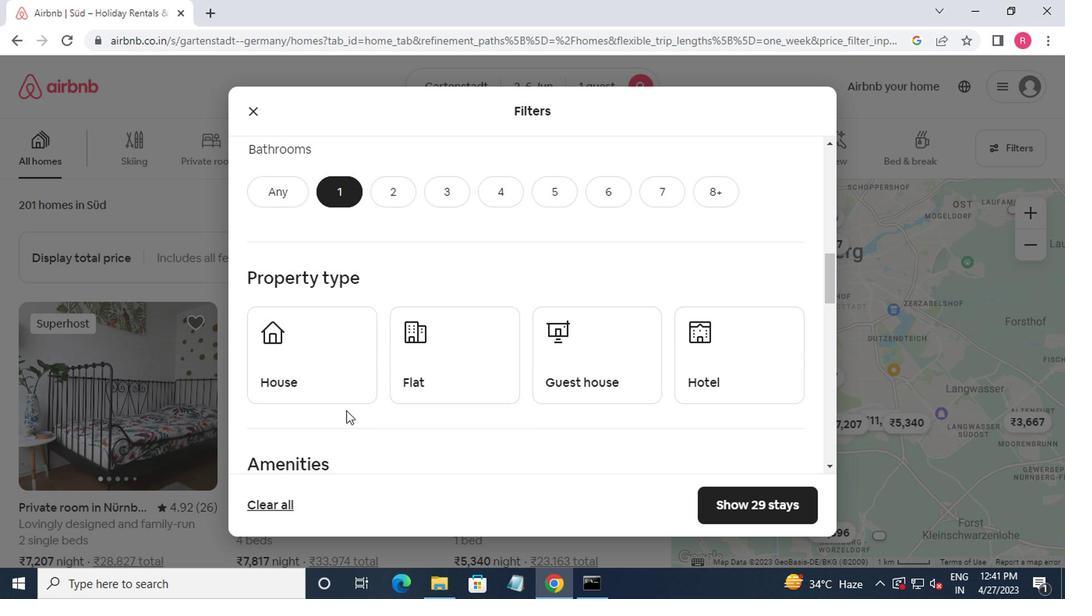 
Action: Mouse pressed left at (322, 377)
Screenshot: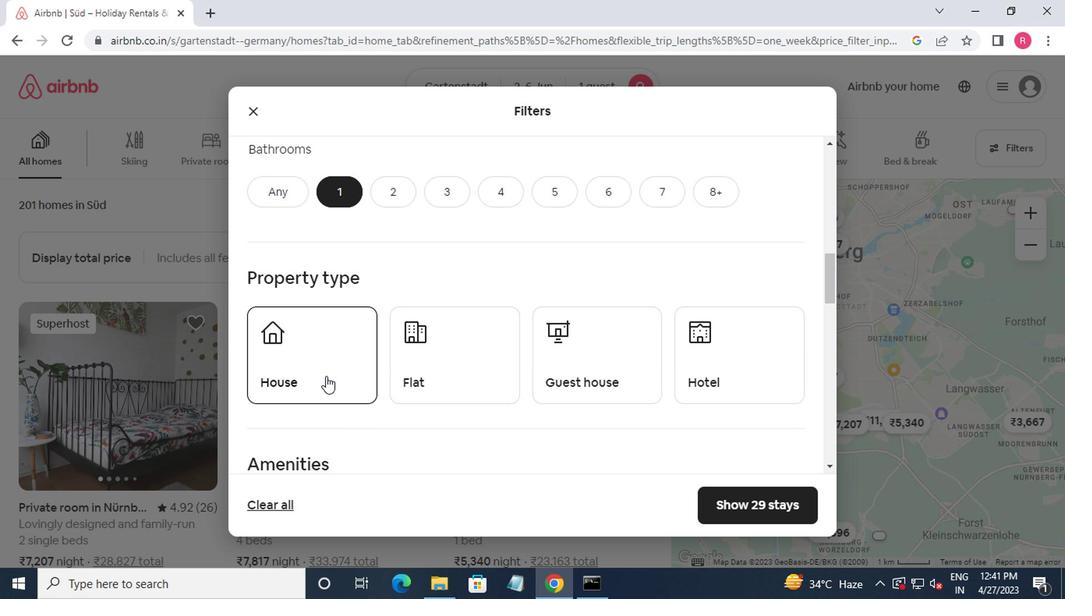 
Action: Mouse moved to (427, 384)
Screenshot: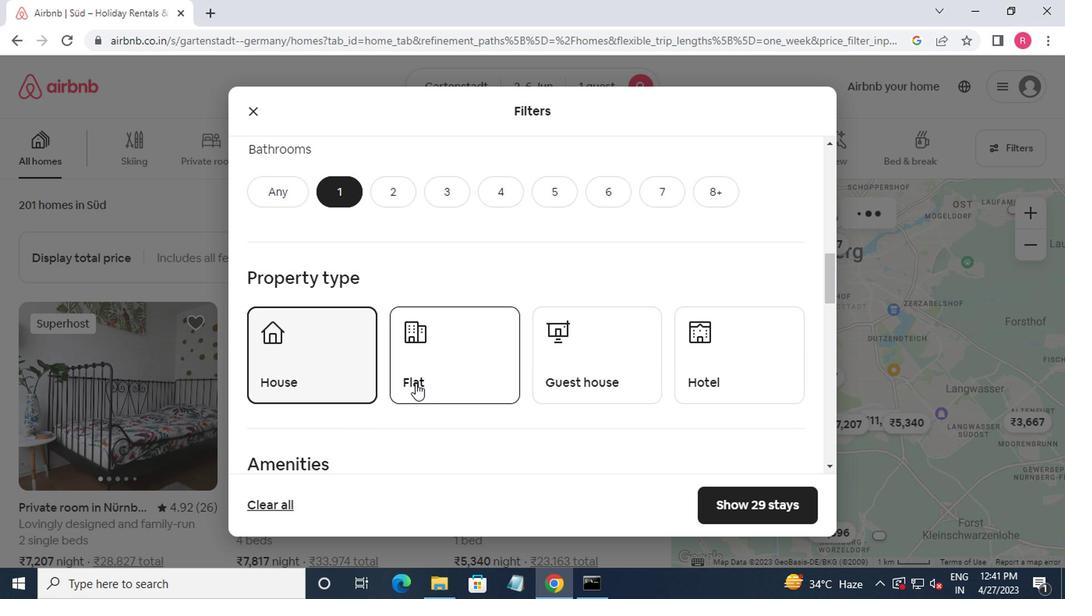 
Action: Mouse pressed left at (427, 384)
Screenshot: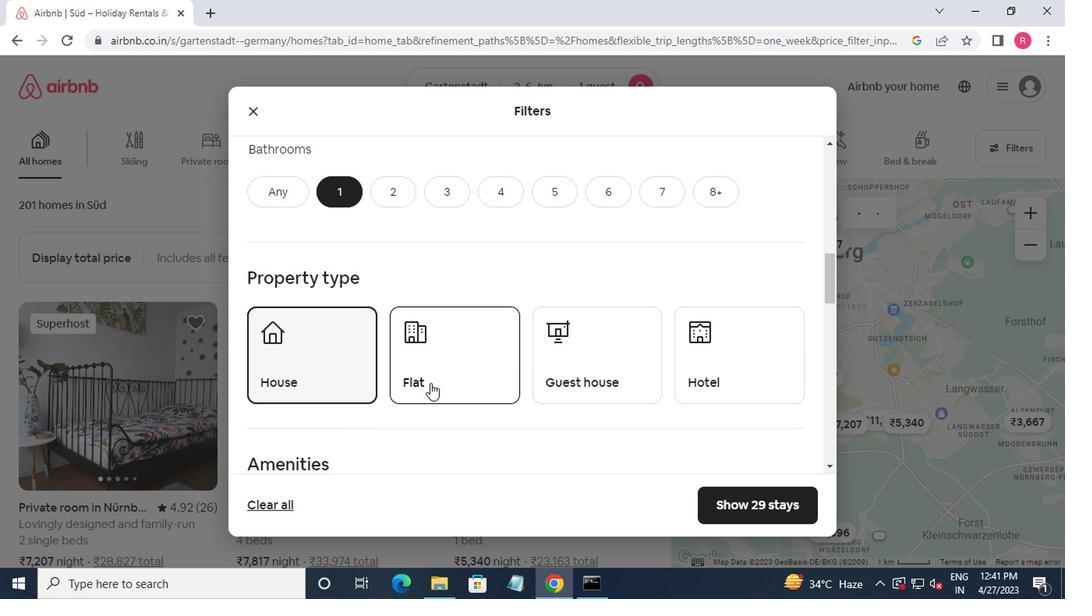 
Action: Mouse moved to (562, 378)
Screenshot: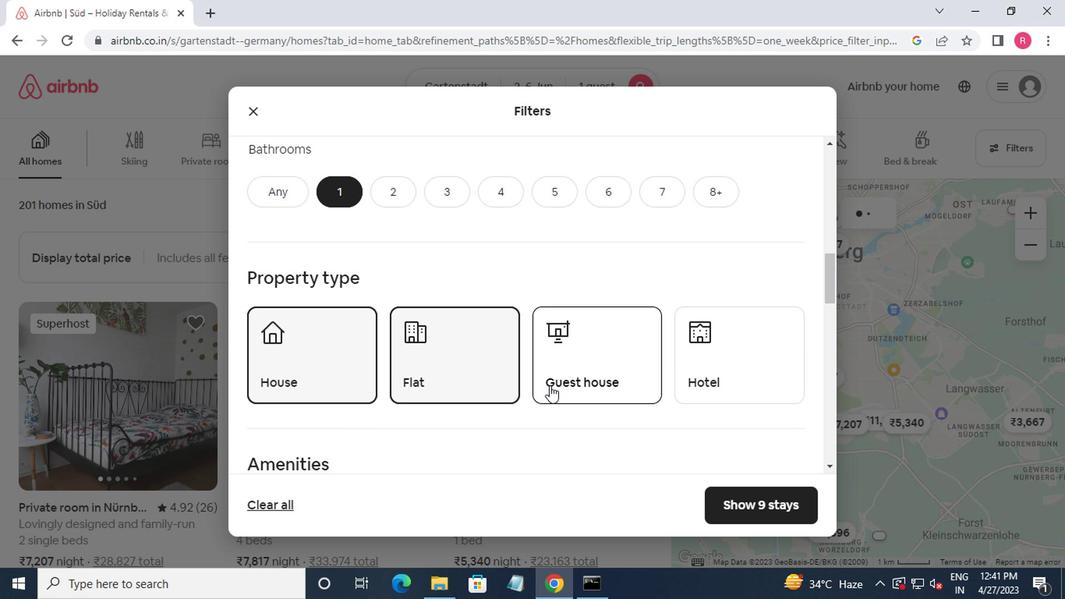
Action: Mouse pressed left at (562, 378)
Screenshot: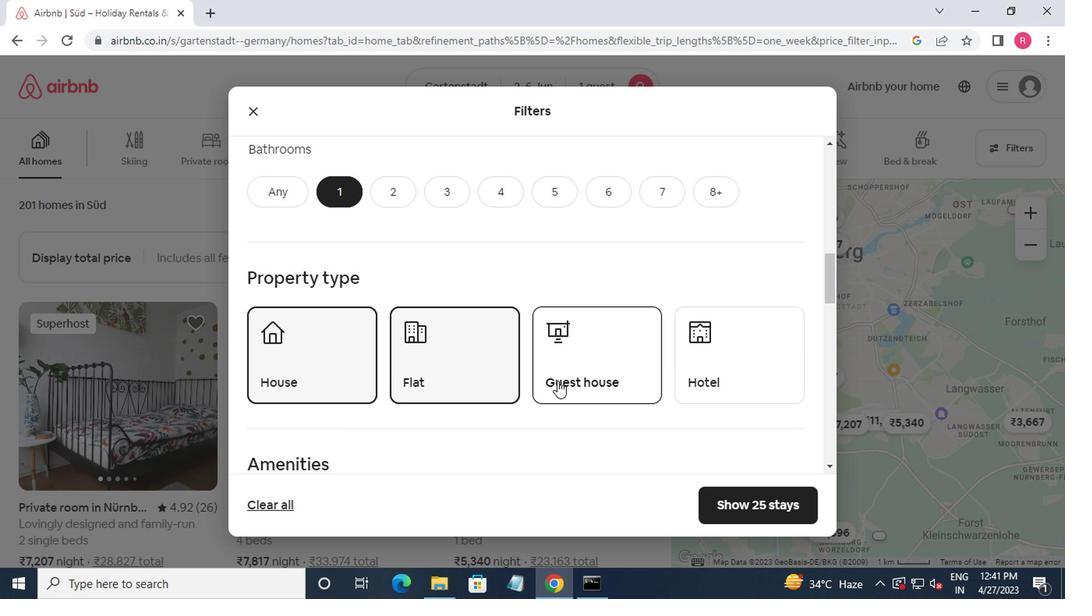 
Action: Mouse moved to (718, 374)
Screenshot: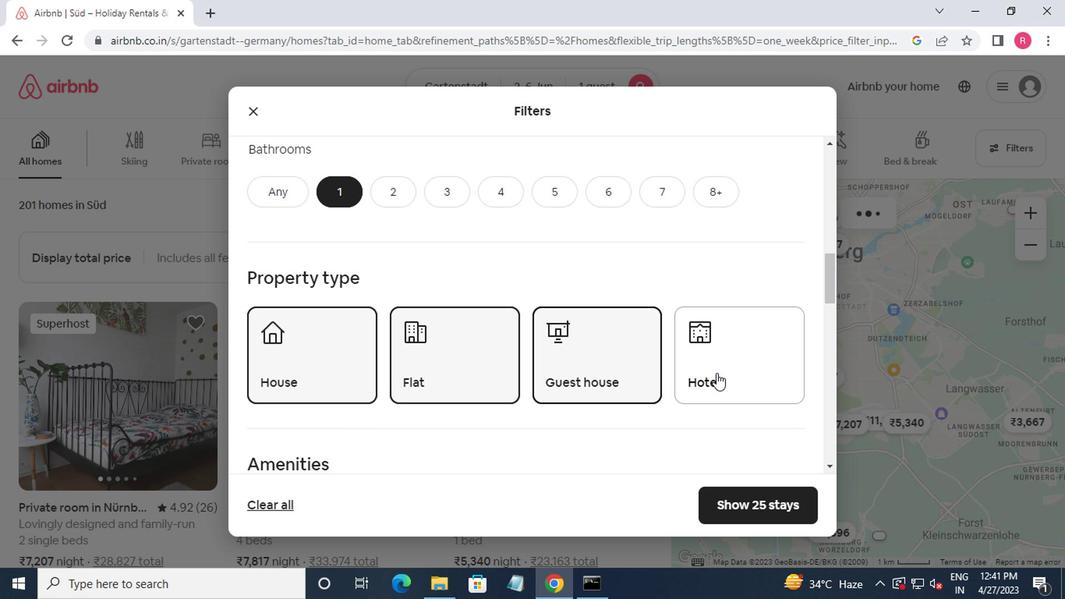 
Action: Mouse pressed left at (718, 374)
Screenshot: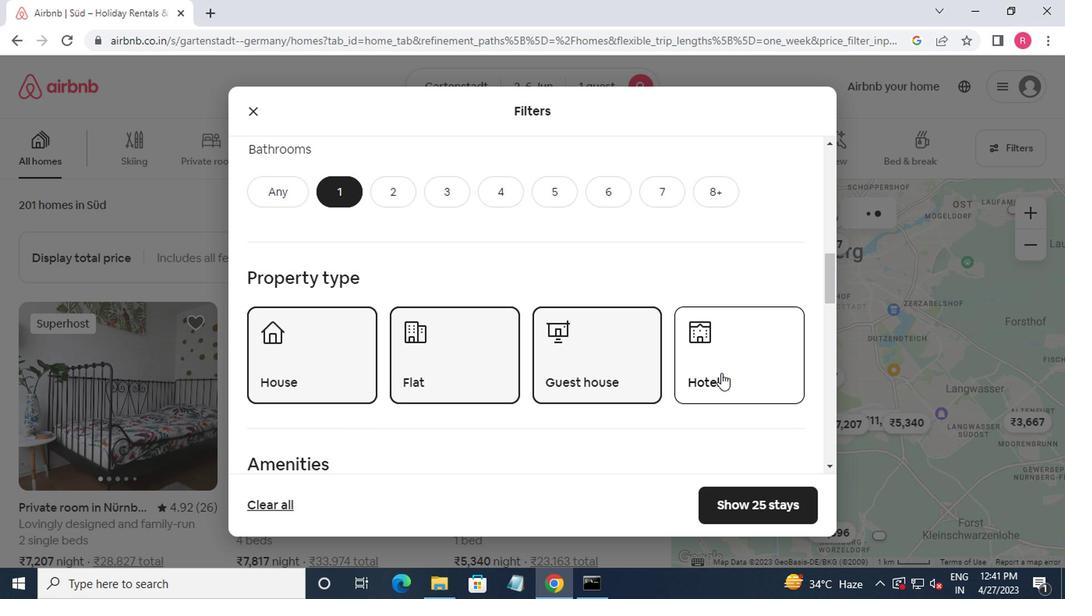 
Action: Mouse moved to (700, 357)
Screenshot: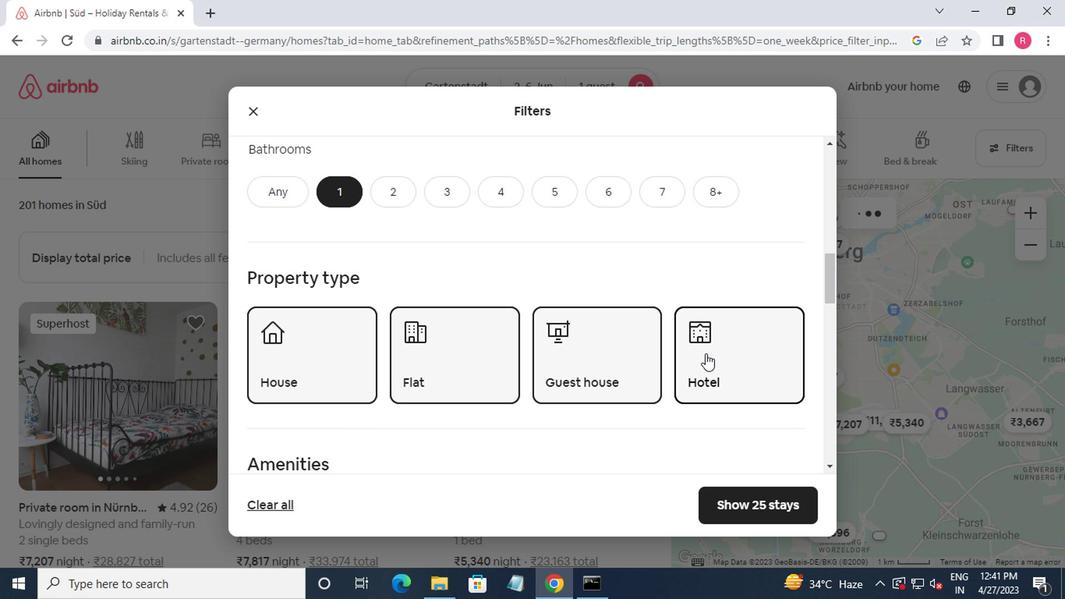 
Action: Mouse scrolled (700, 356) with delta (0, -1)
Screenshot: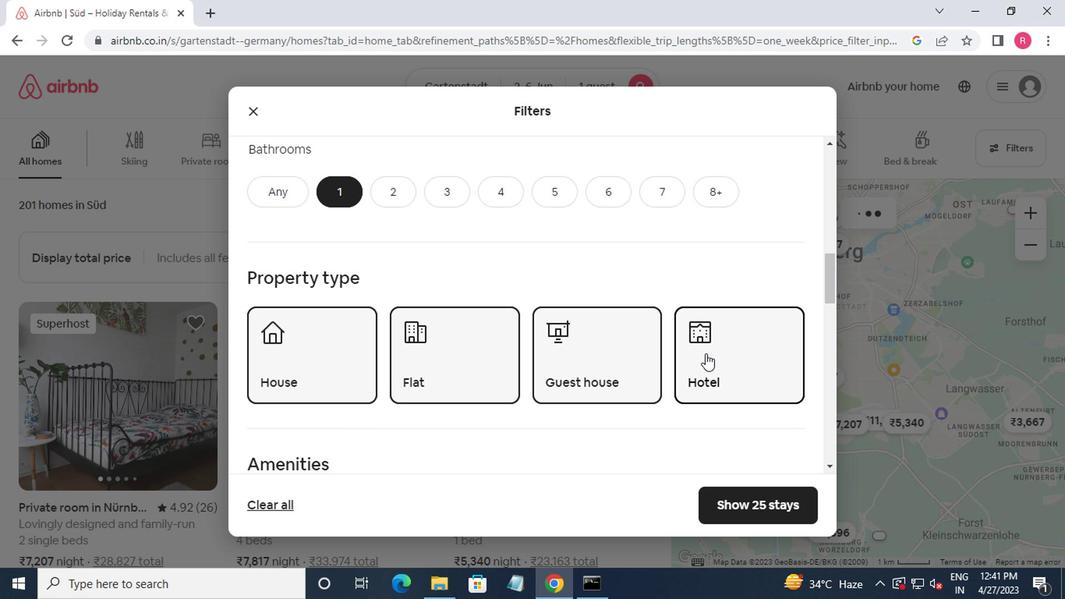 
Action: Mouse moved to (699, 365)
Screenshot: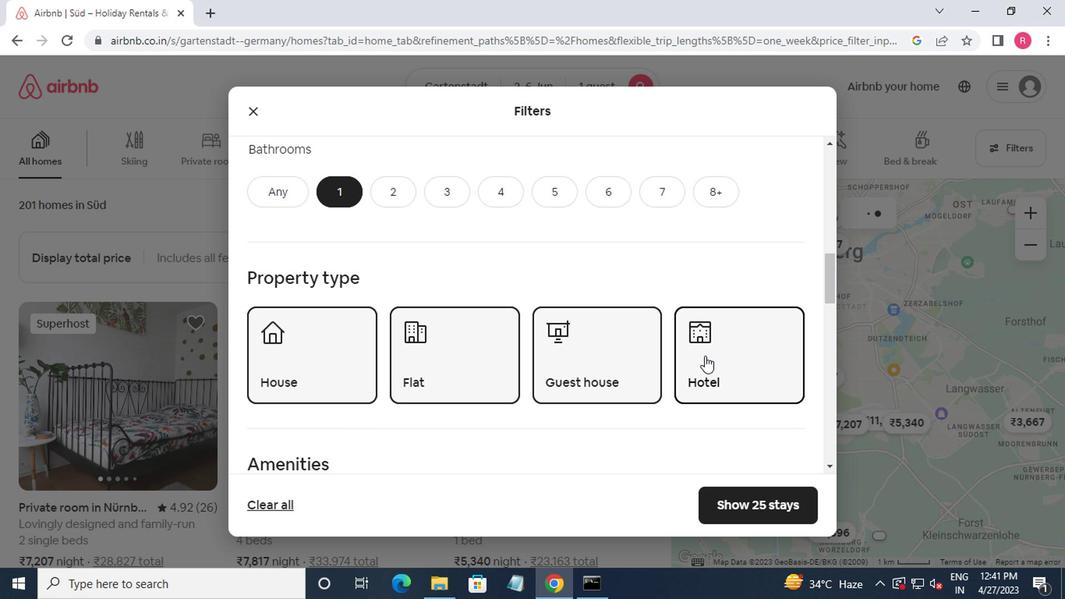 
Action: Mouse scrolled (699, 364) with delta (0, -1)
Screenshot: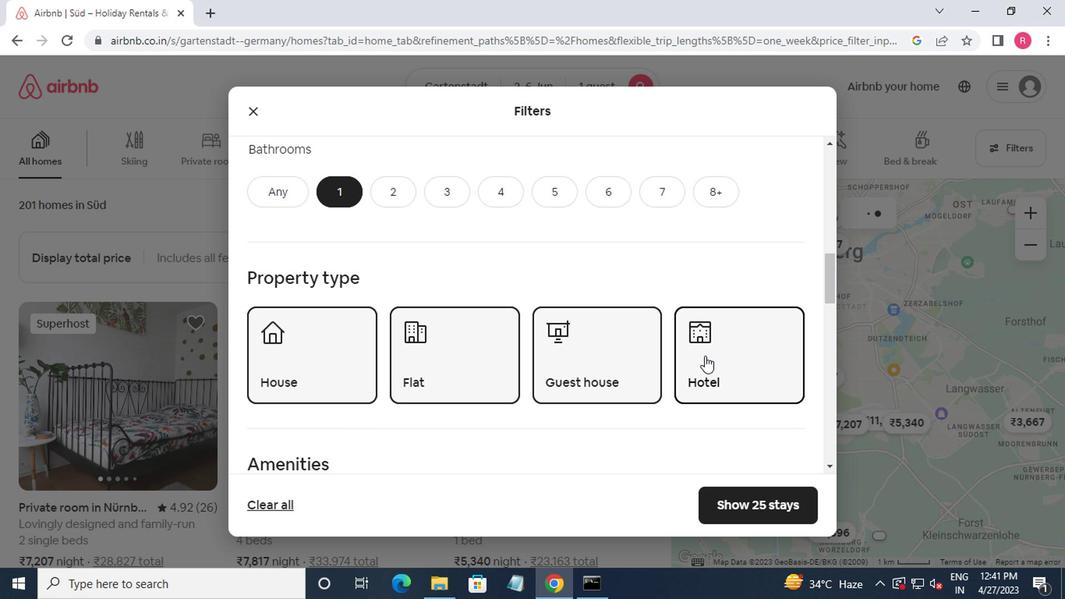 
Action: Mouse moved to (698, 370)
Screenshot: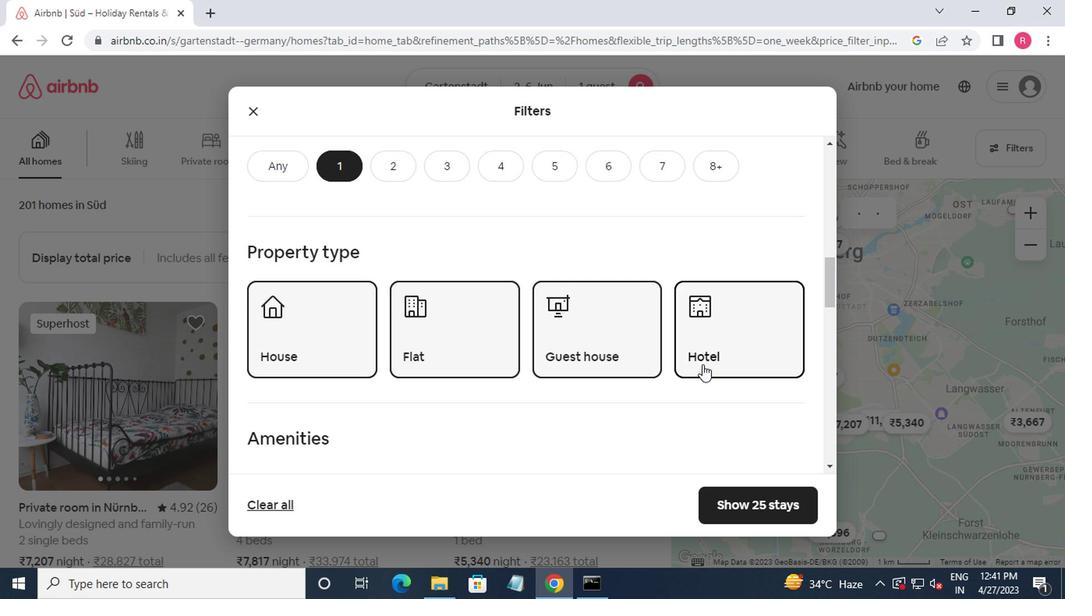 
Action: Mouse scrolled (698, 369) with delta (0, 0)
Screenshot: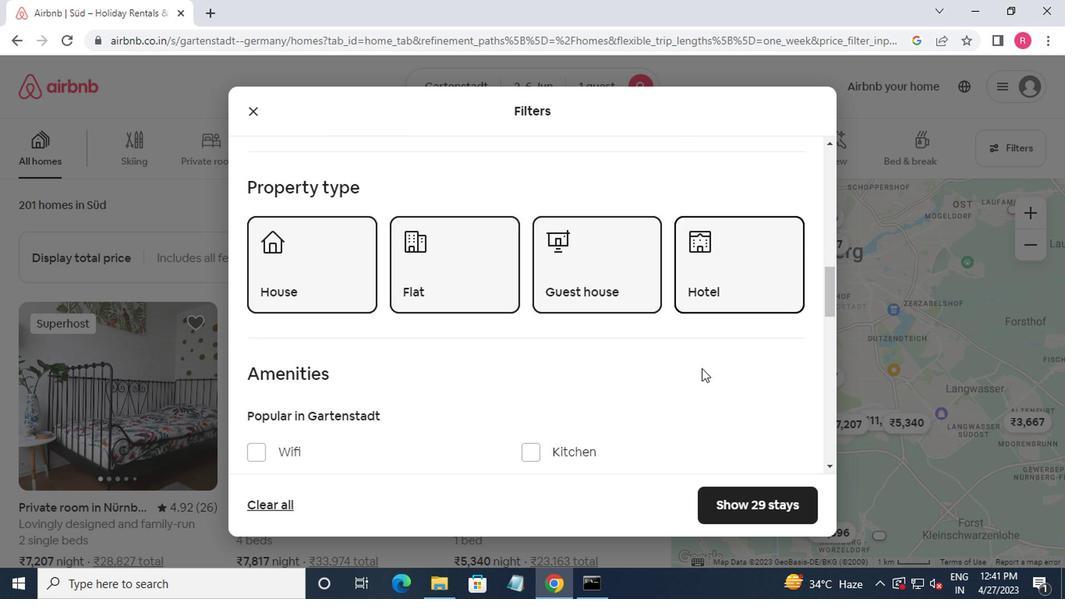 
Action: Mouse moved to (696, 371)
Screenshot: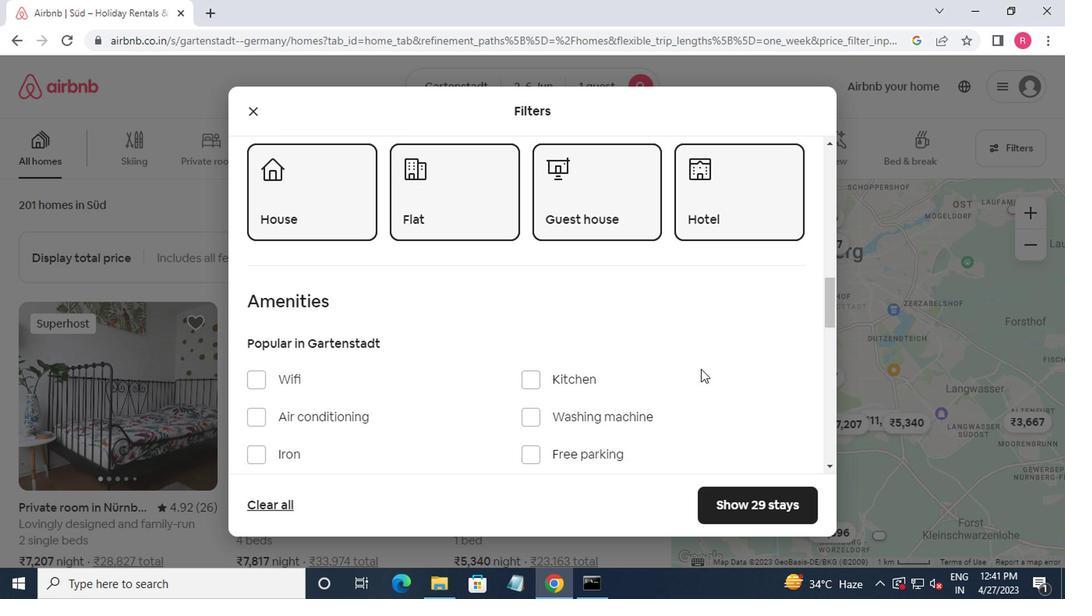 
Action: Mouse scrolled (696, 370) with delta (0, -1)
Screenshot: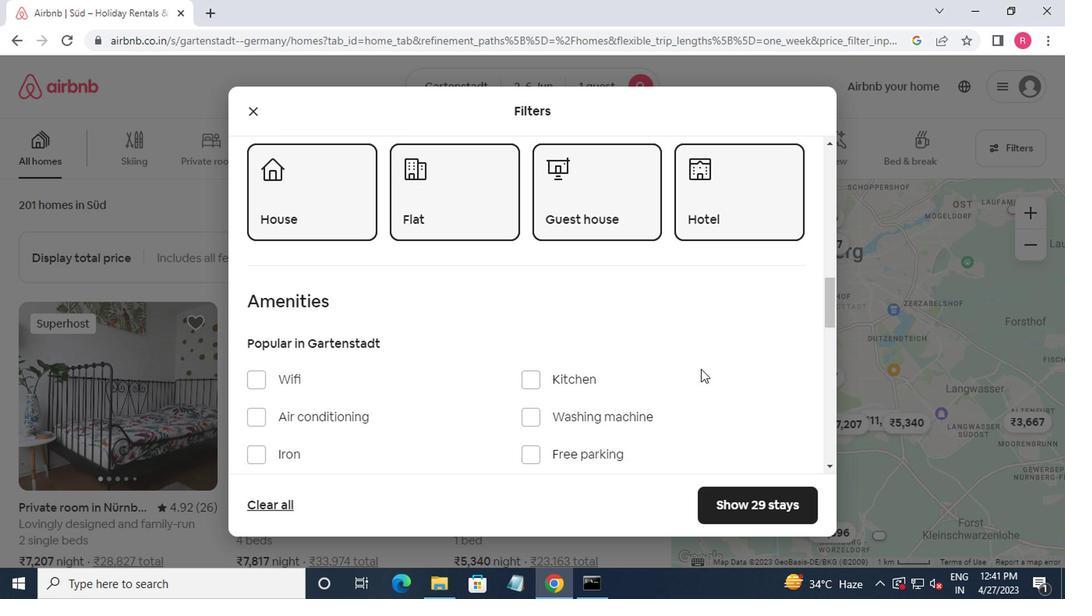 
Action: Mouse moved to (654, 386)
Screenshot: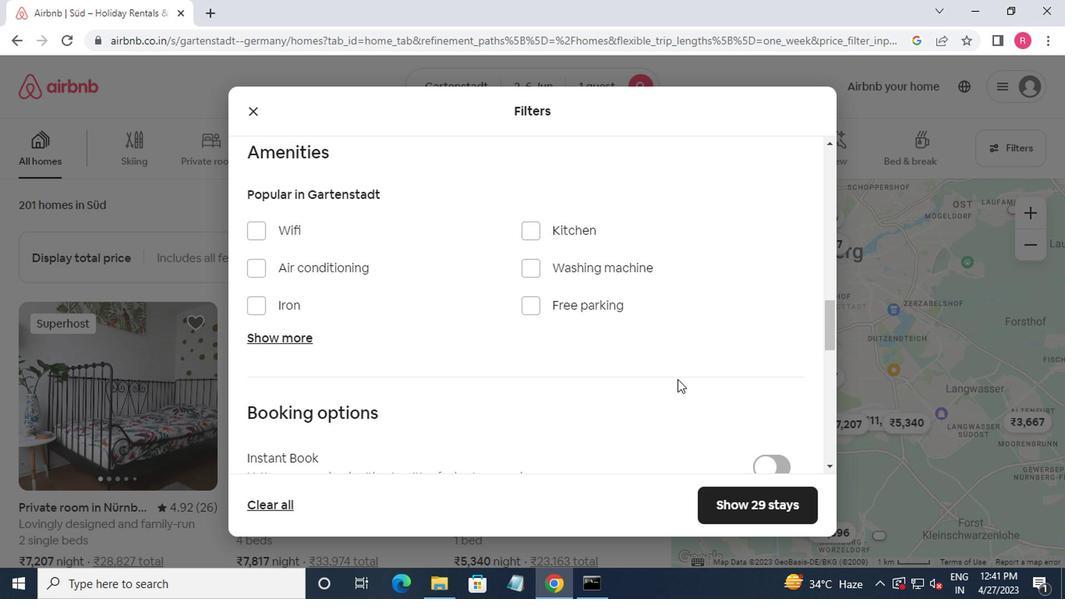 
Action: Mouse scrolled (654, 385) with delta (0, 0)
Screenshot: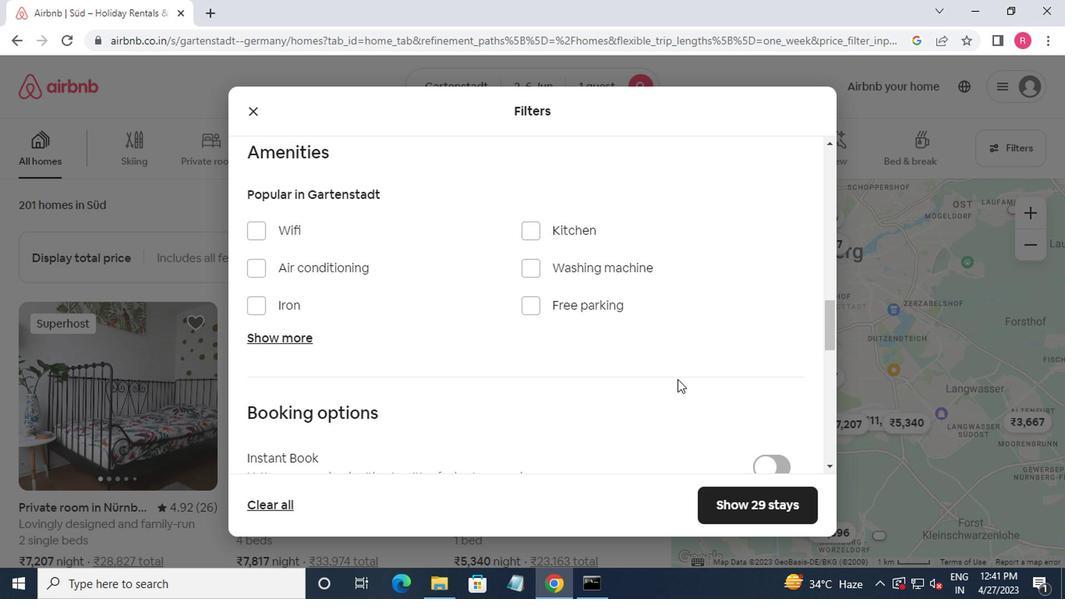 
Action: Mouse moved to (652, 387)
Screenshot: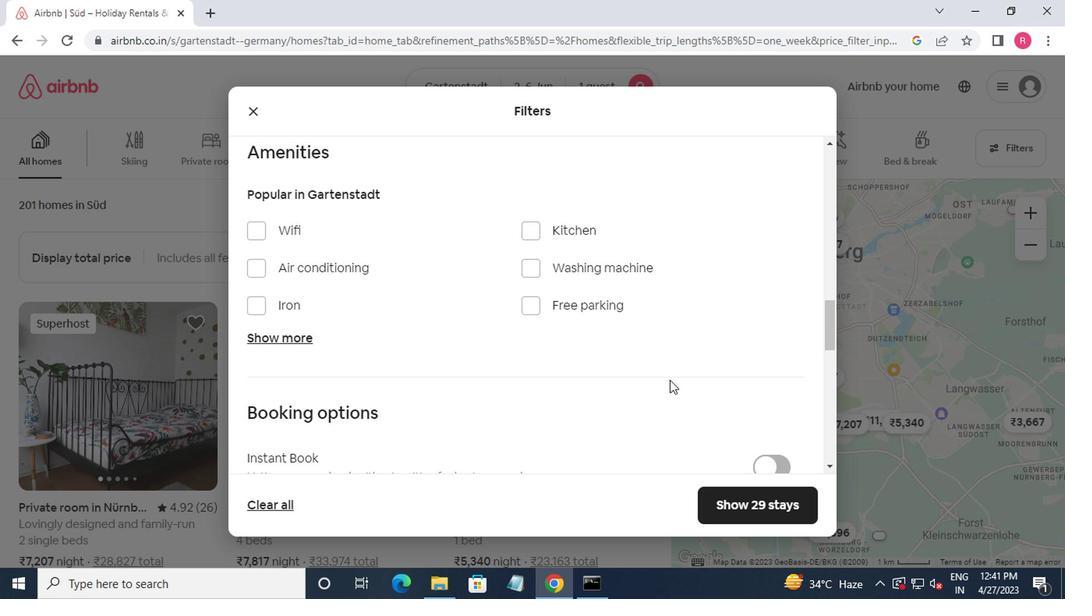 
Action: Mouse scrolled (652, 387) with delta (0, 0)
Screenshot: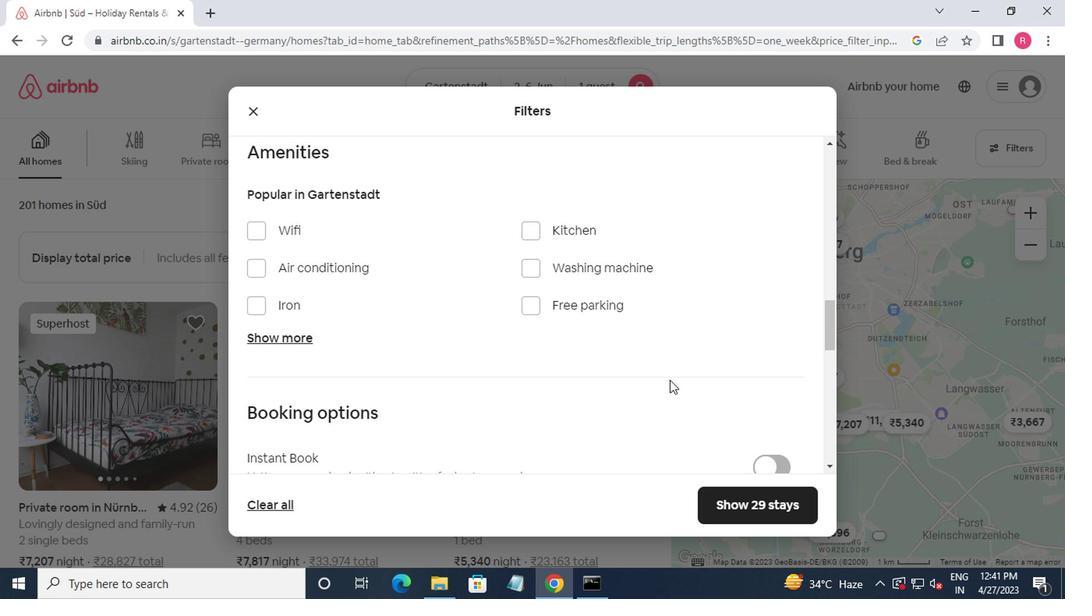 
Action: Mouse moved to (769, 366)
Screenshot: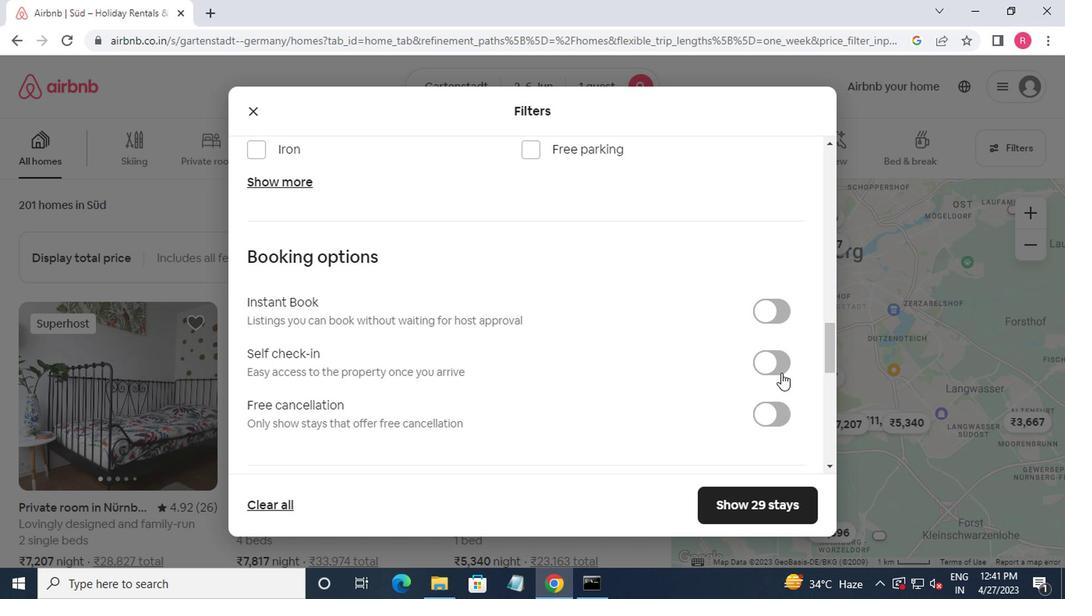 
Action: Mouse pressed left at (769, 366)
Screenshot: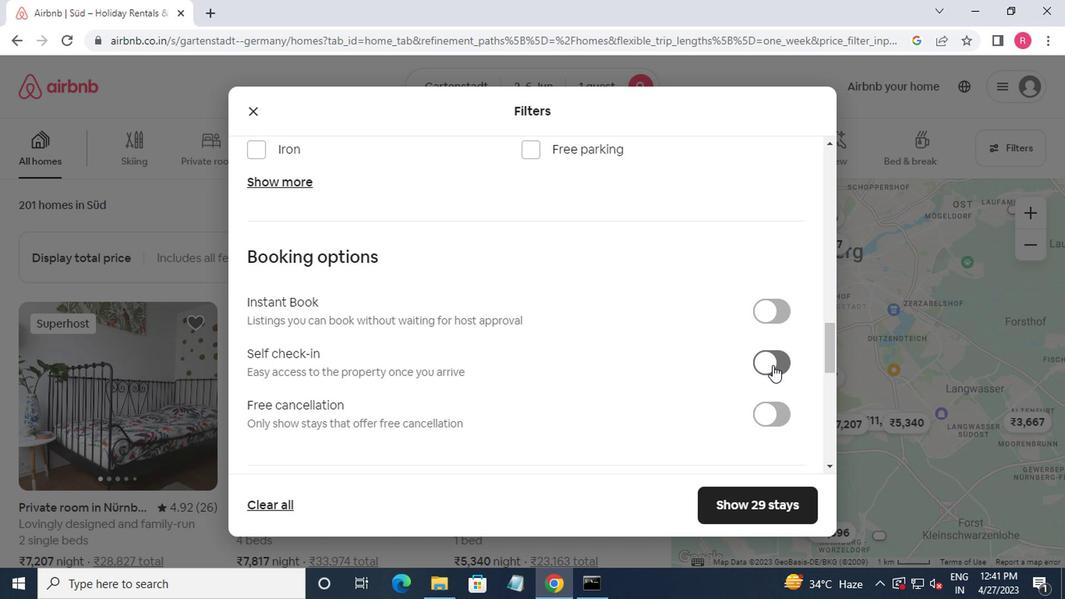 
Action: Mouse moved to (760, 369)
Screenshot: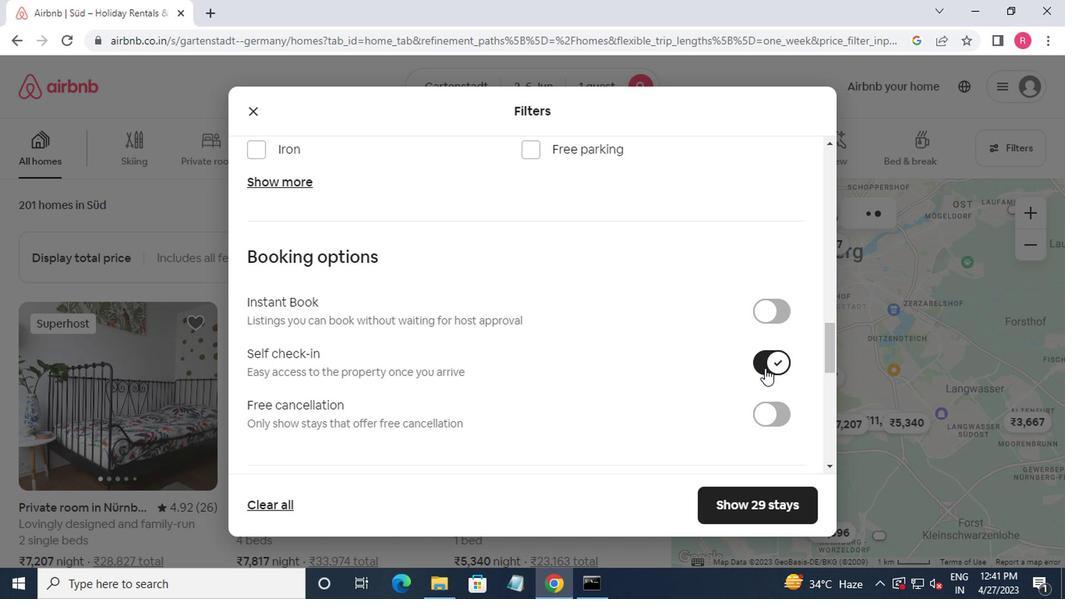 
Action: Mouse scrolled (760, 368) with delta (0, -1)
Screenshot: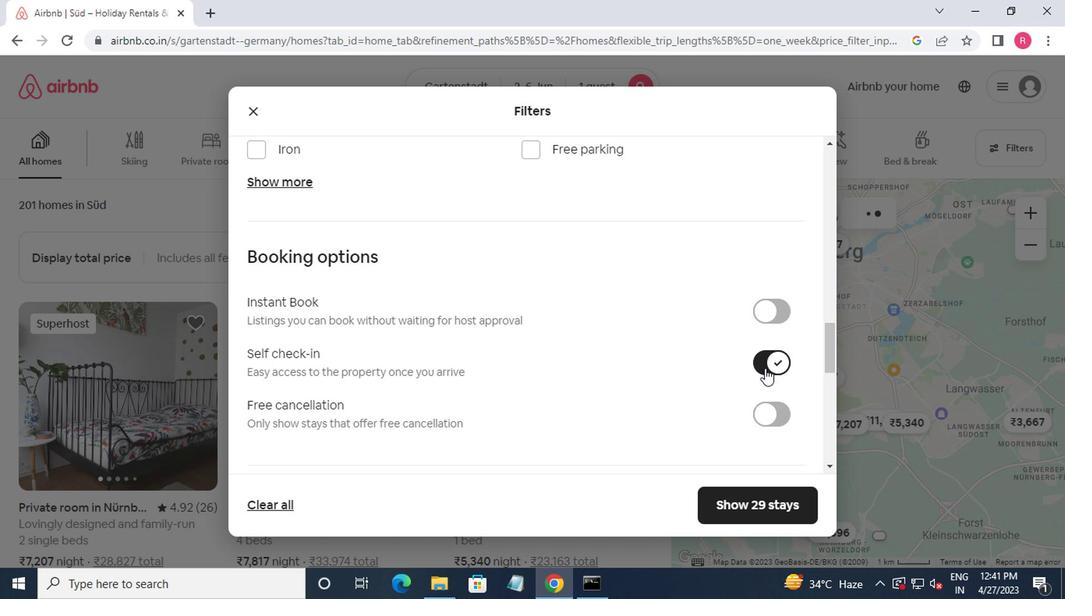 
Action: Mouse moved to (759, 370)
Screenshot: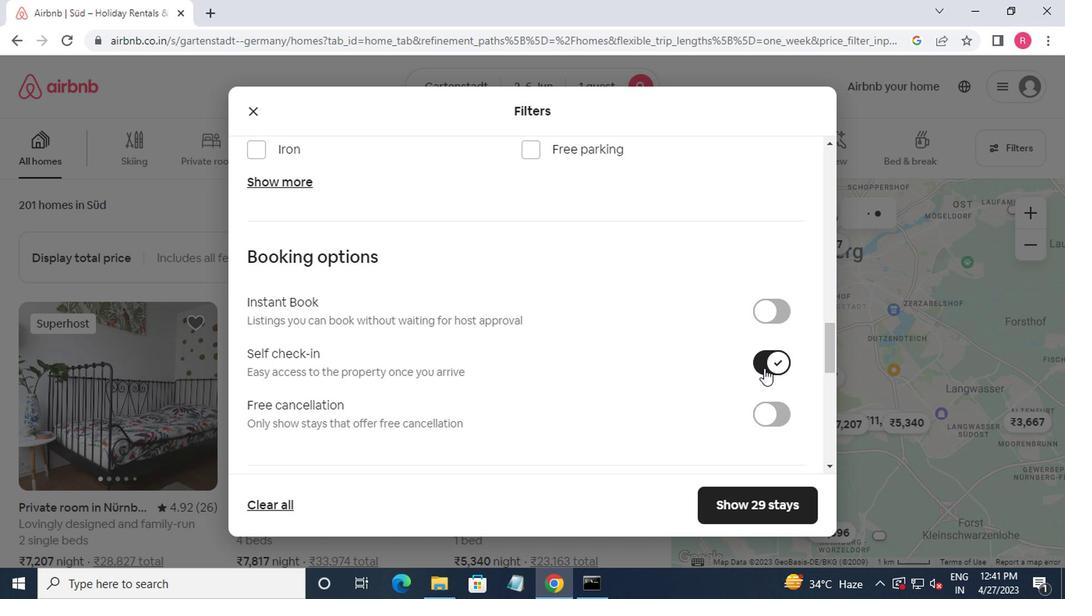 
Action: Mouse scrolled (759, 369) with delta (0, 0)
Screenshot: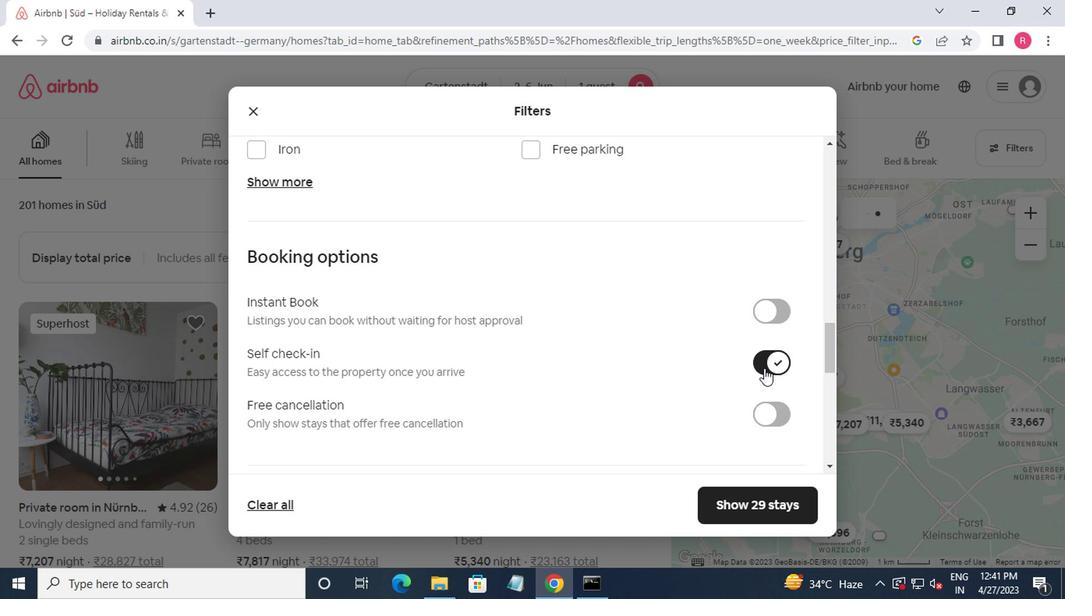 
Action: Mouse moved to (759, 370)
Screenshot: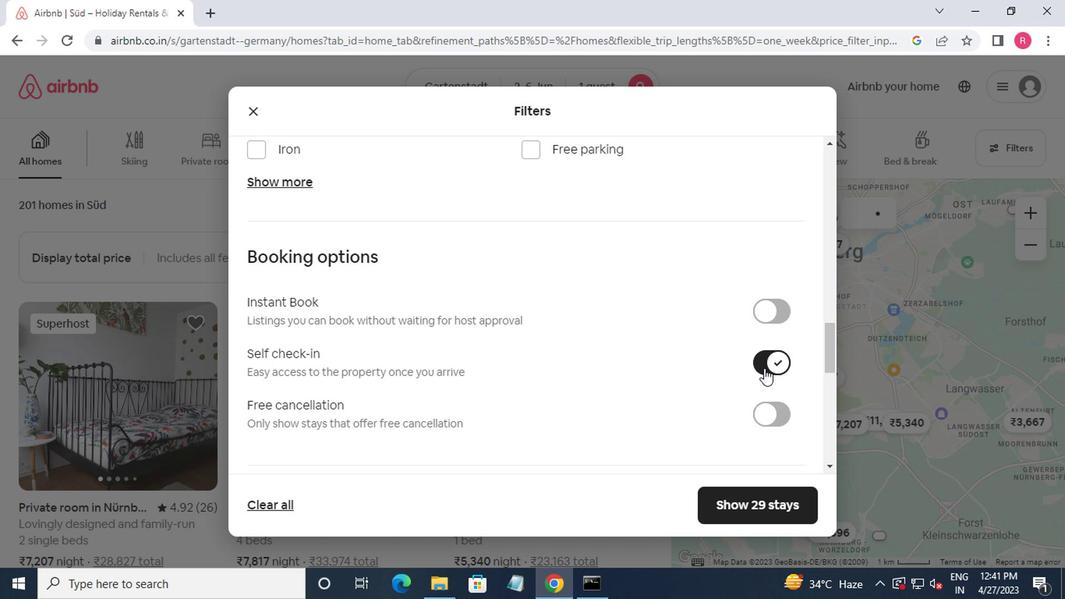 
Action: Mouse scrolled (759, 369) with delta (0, 0)
Screenshot: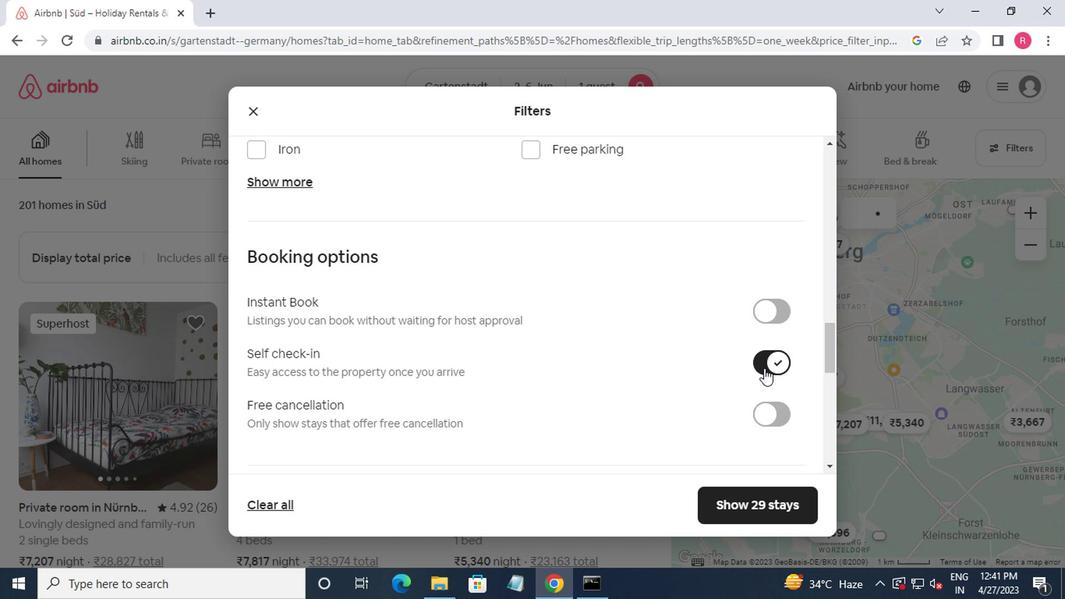 
Action: Mouse moved to (758, 370)
Screenshot: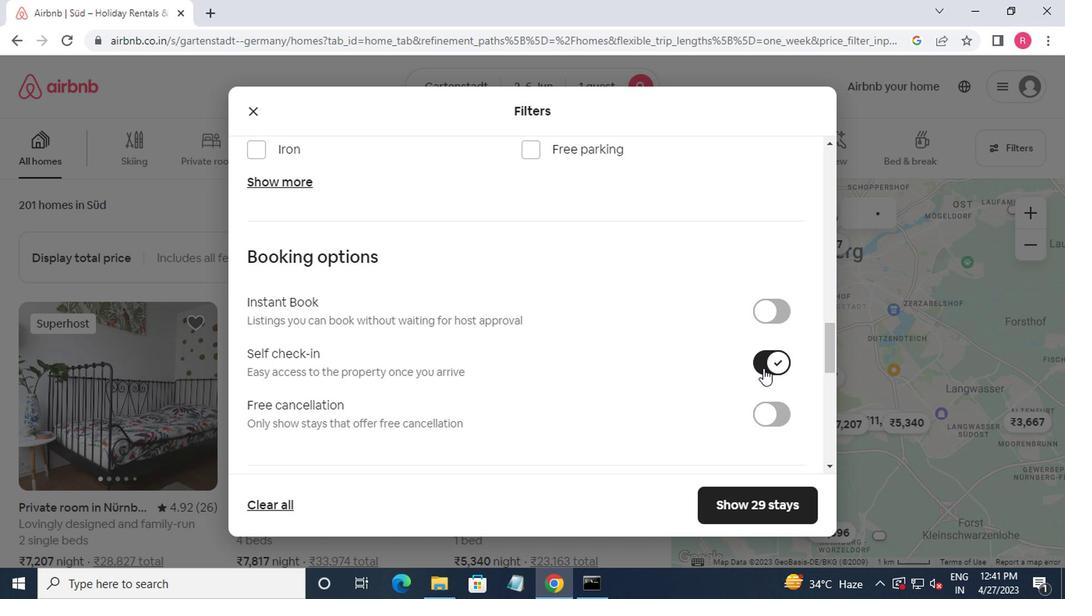 
Action: Mouse scrolled (758, 369) with delta (0, 0)
Screenshot: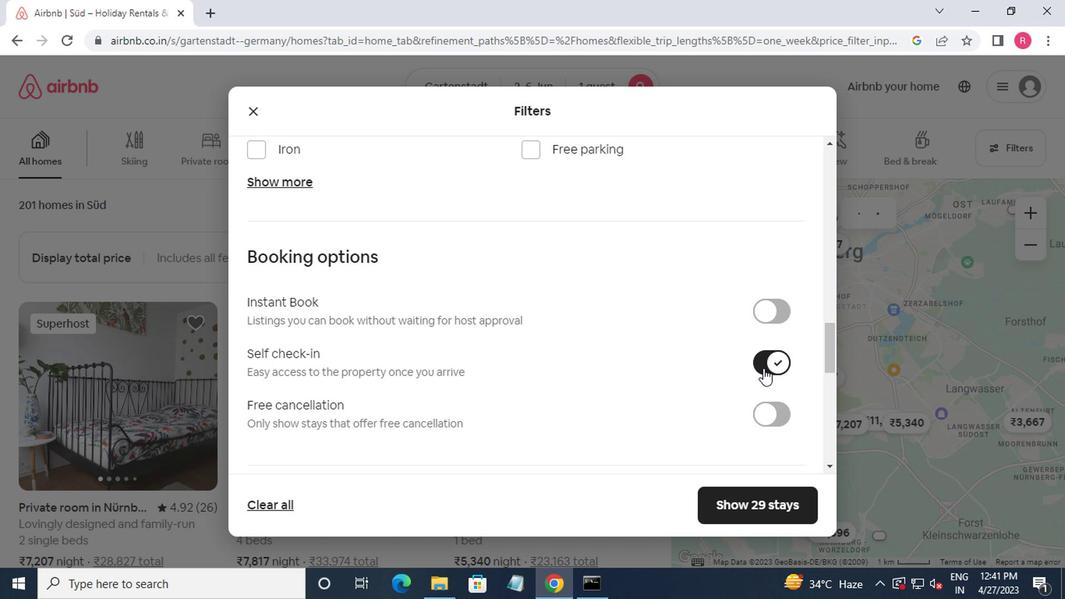 
Action: Mouse moved to (744, 372)
Screenshot: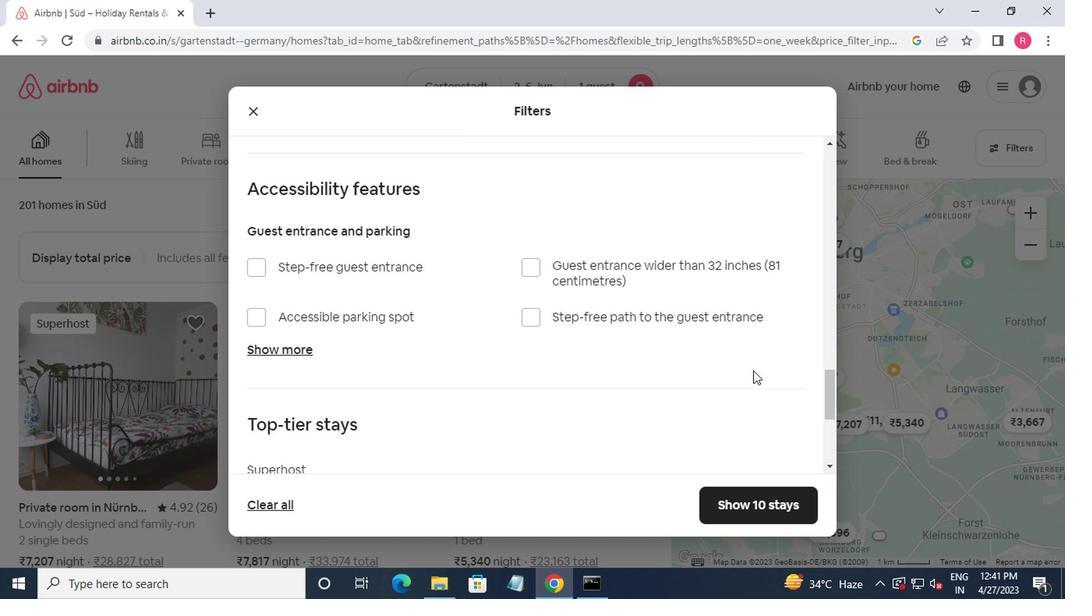 
Action: Mouse scrolled (744, 371) with delta (0, 0)
Screenshot: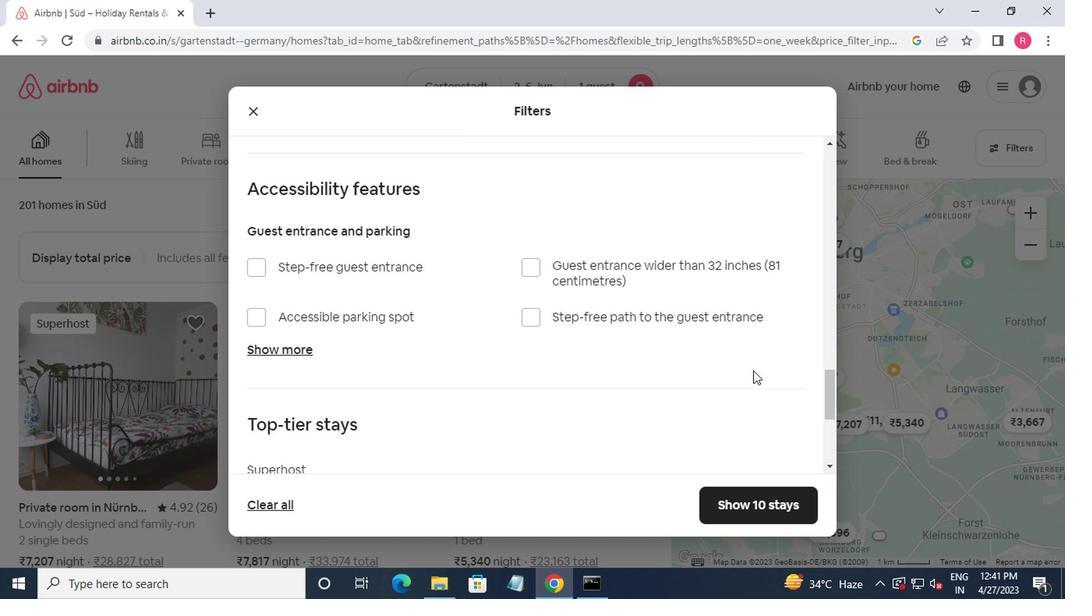 
Action: Mouse moved to (740, 374)
Screenshot: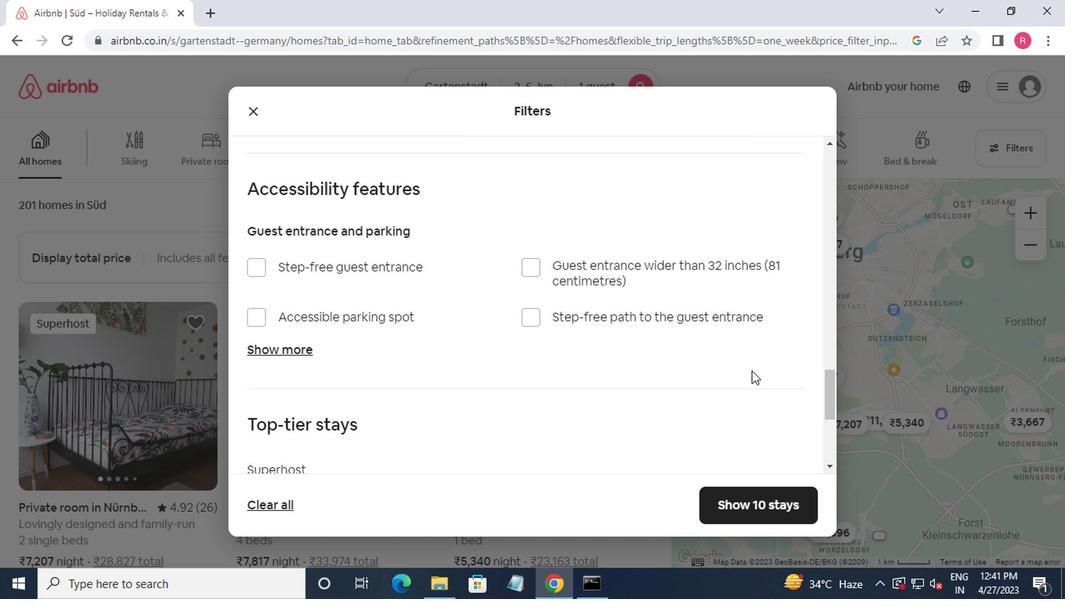 
Action: Mouse scrolled (740, 373) with delta (0, 0)
Screenshot: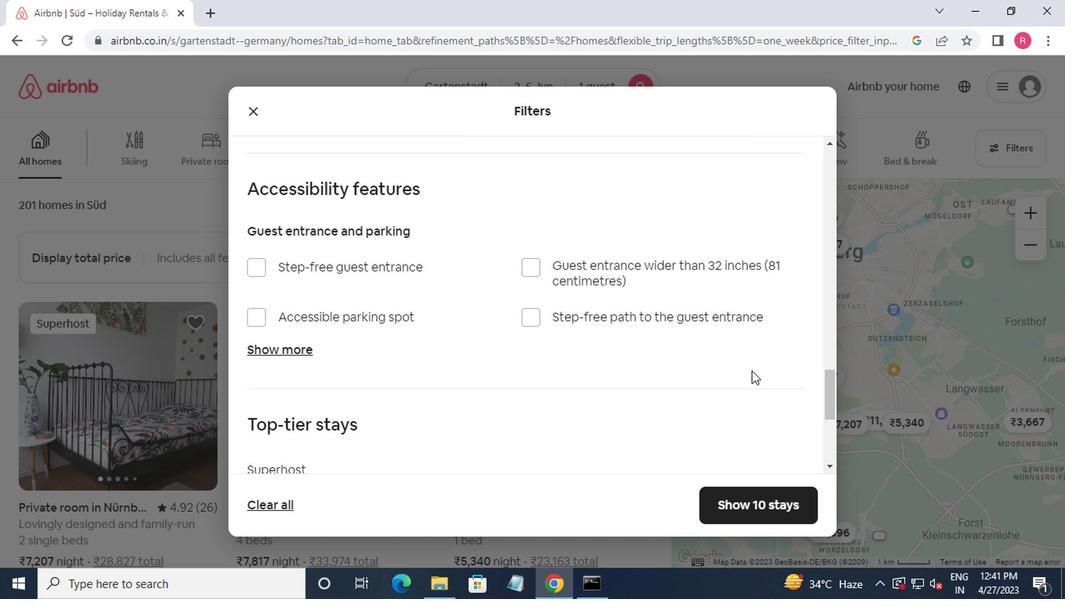 
Action: Mouse moved to (735, 376)
Screenshot: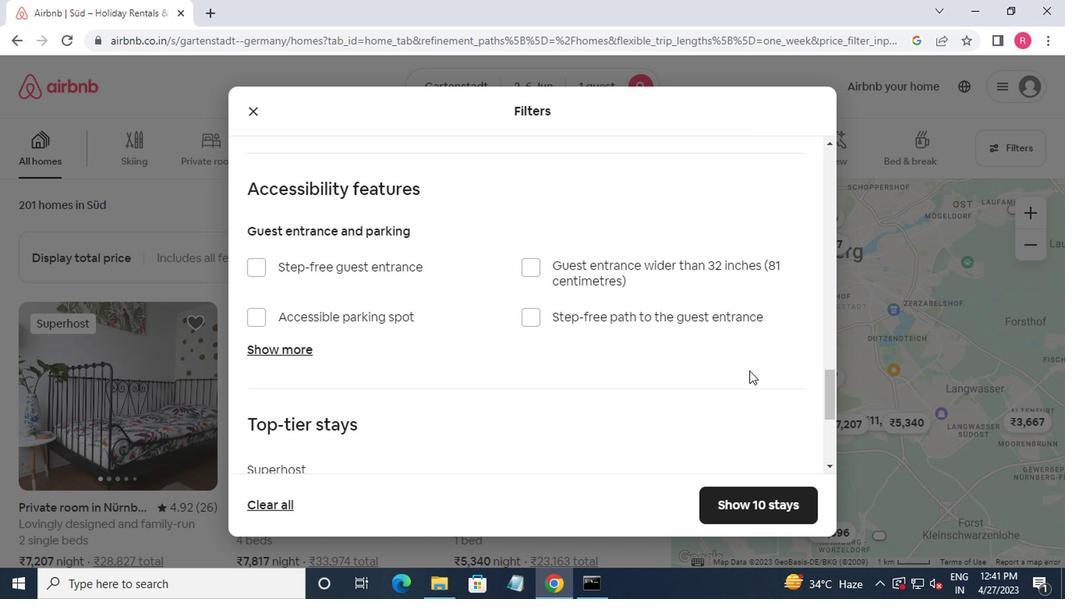 
Action: Mouse scrolled (735, 375) with delta (0, 0)
Screenshot: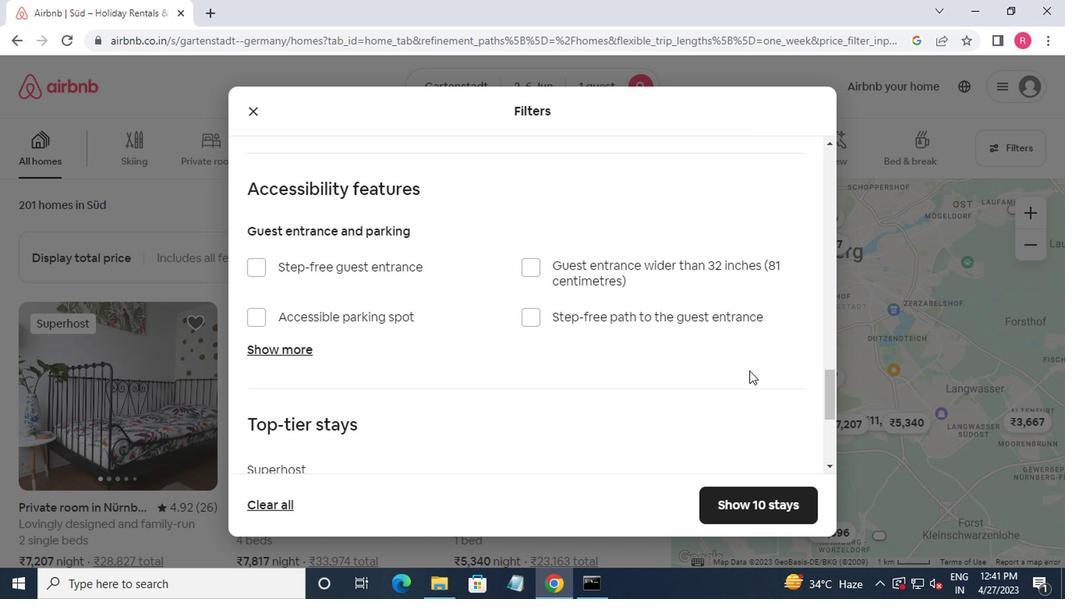 
Action: Mouse moved to (728, 377)
Screenshot: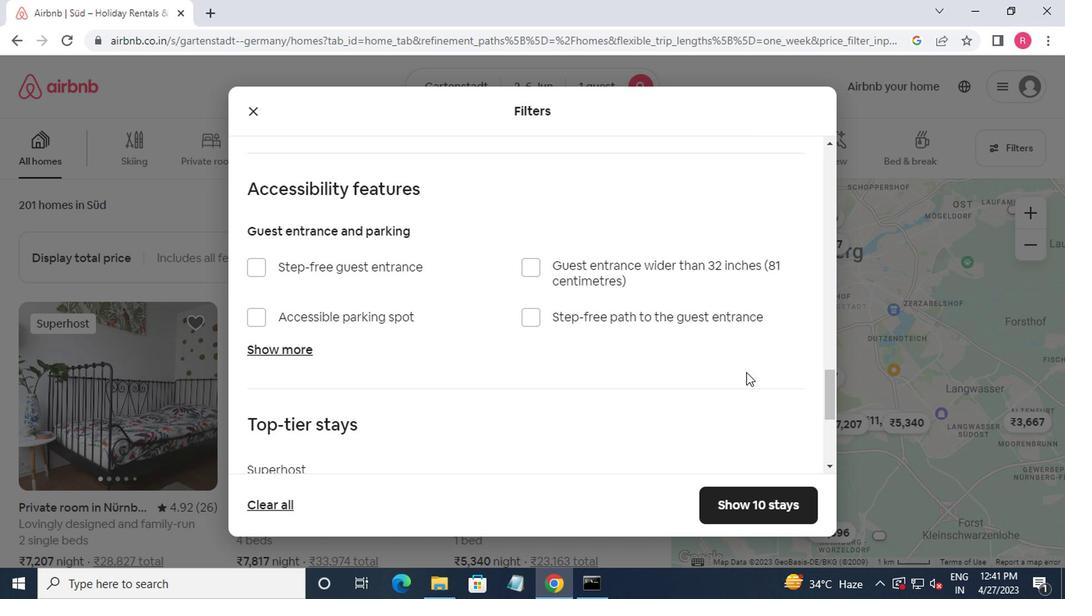 
Action: Mouse scrolled (728, 377) with delta (0, 0)
Screenshot: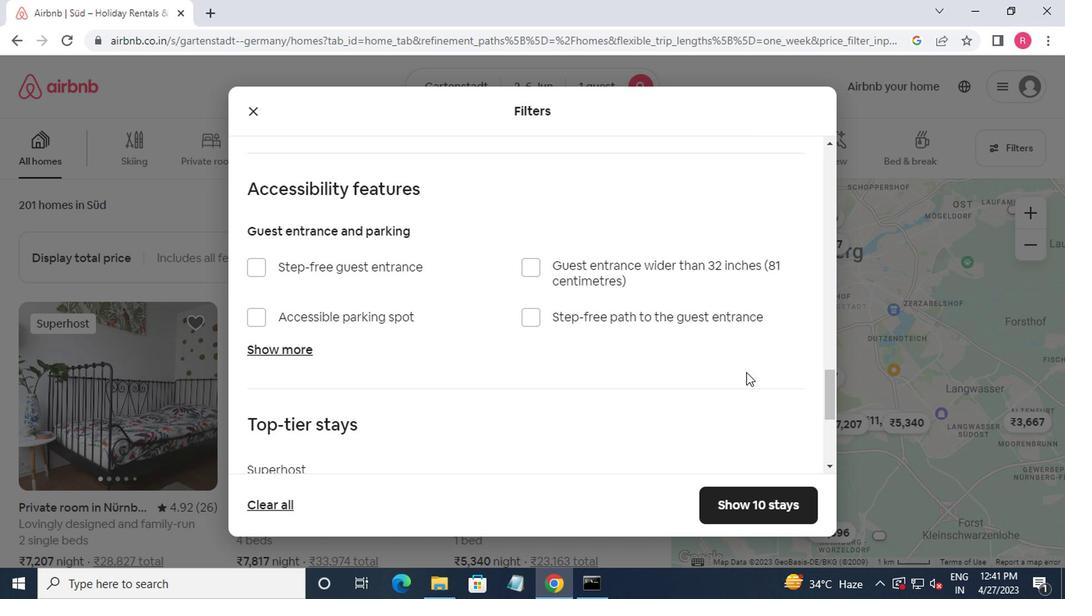 
Action: Mouse moved to (633, 382)
Screenshot: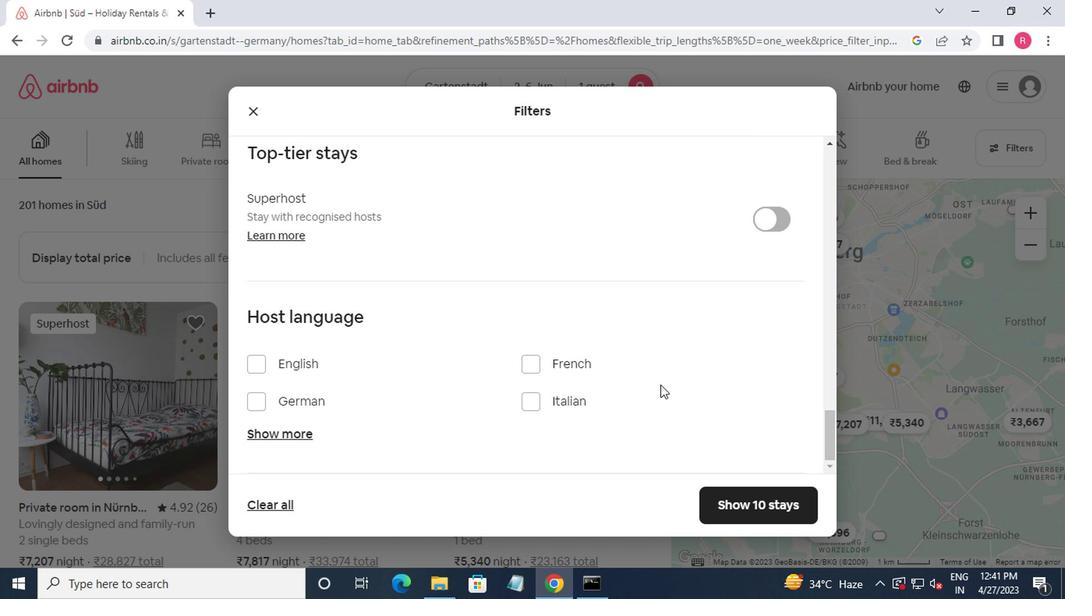 
Action: Mouse scrolled (633, 381) with delta (0, 0)
Screenshot: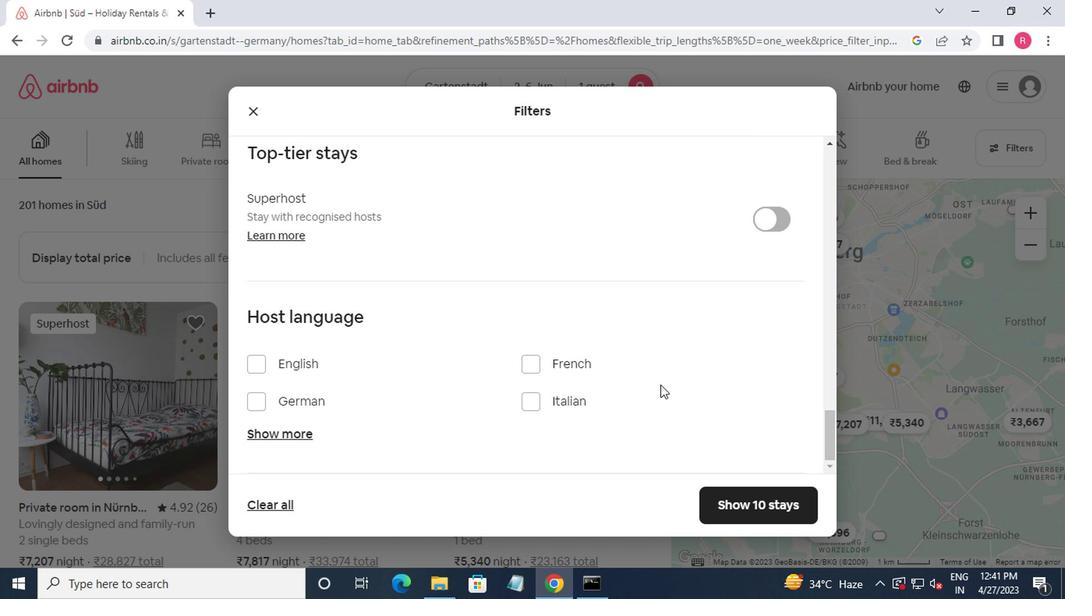 
Action: Mouse moved to (262, 364)
Screenshot: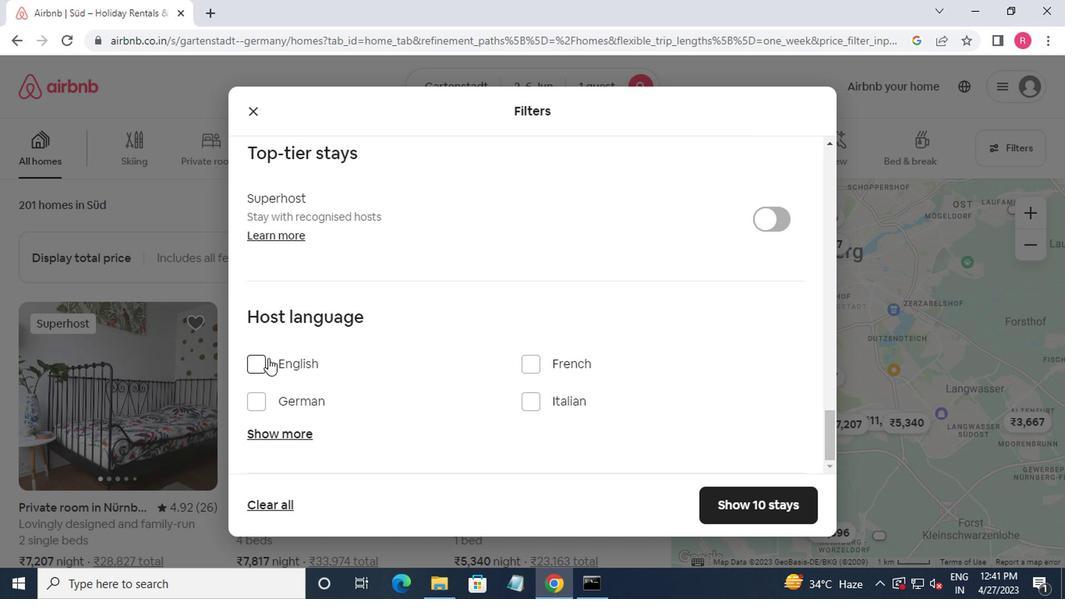 
Action: Mouse pressed left at (262, 364)
Screenshot: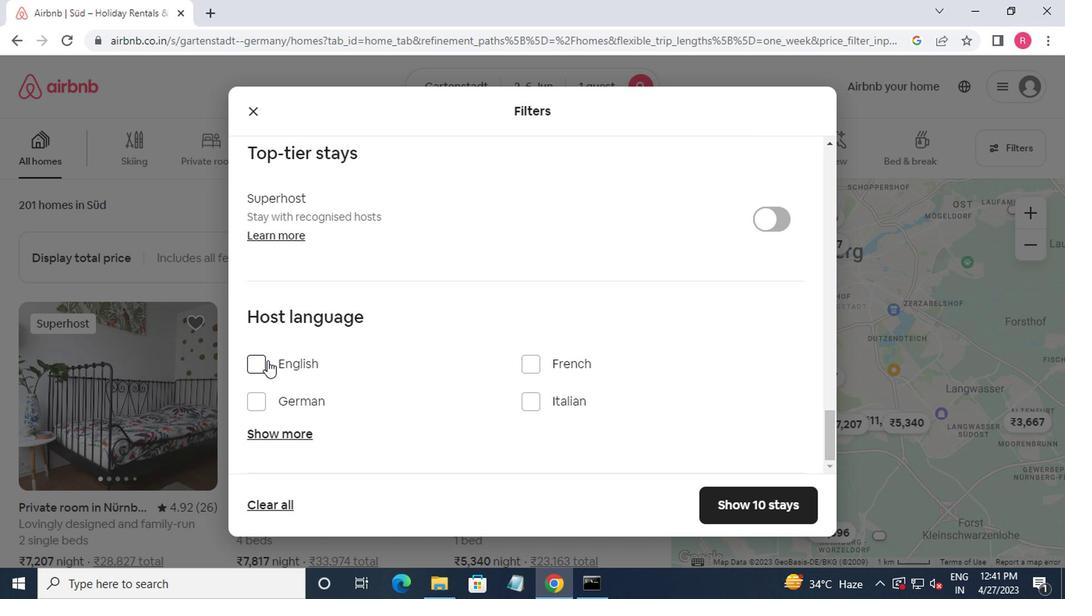
Action: Mouse moved to (613, 431)
Screenshot: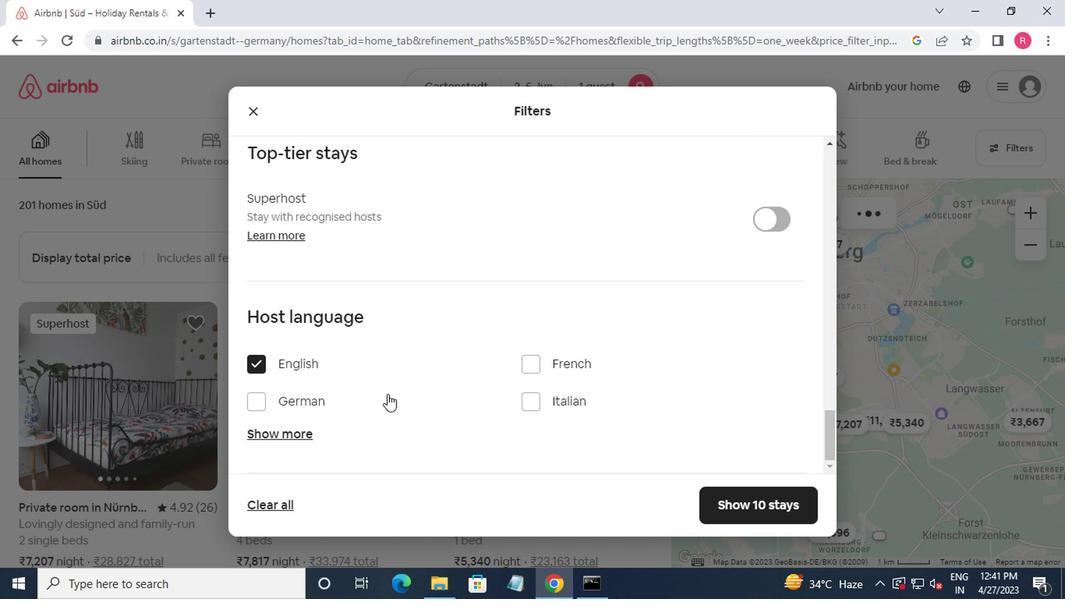 
Action: Mouse scrolled (613, 430) with delta (0, -1)
Screenshot: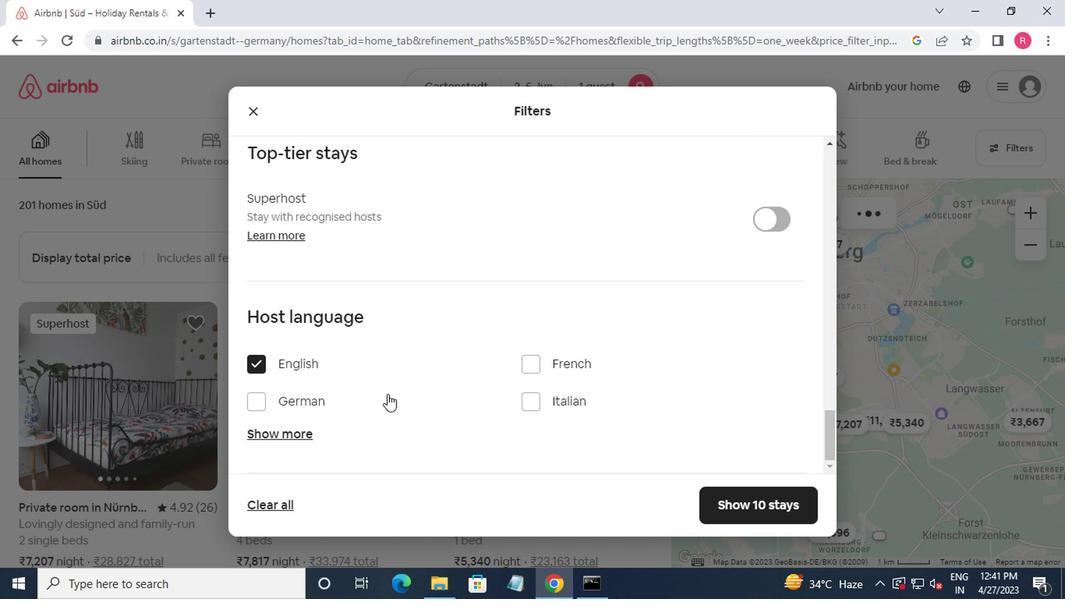 
Action: Mouse moved to (731, 502)
Screenshot: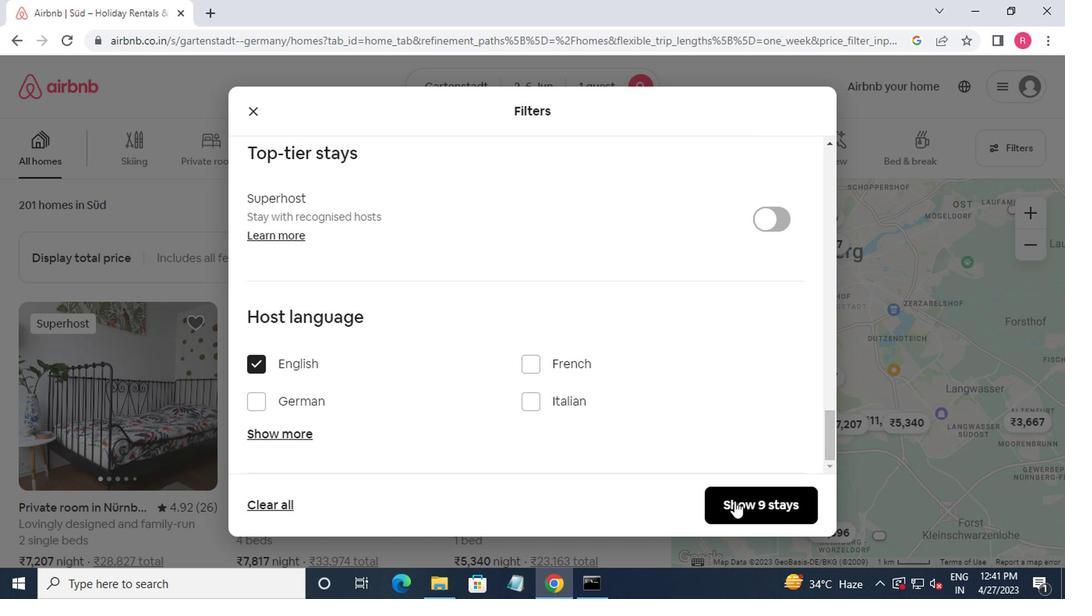 
Action: Mouse pressed left at (731, 502)
Screenshot: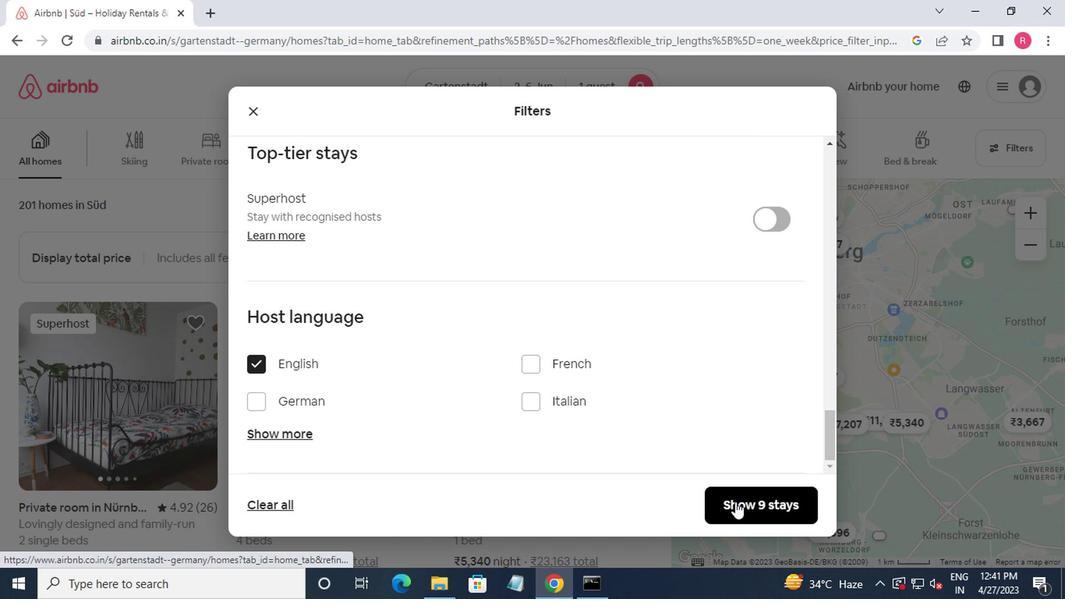
Action: Mouse moved to (731, 502)
Screenshot: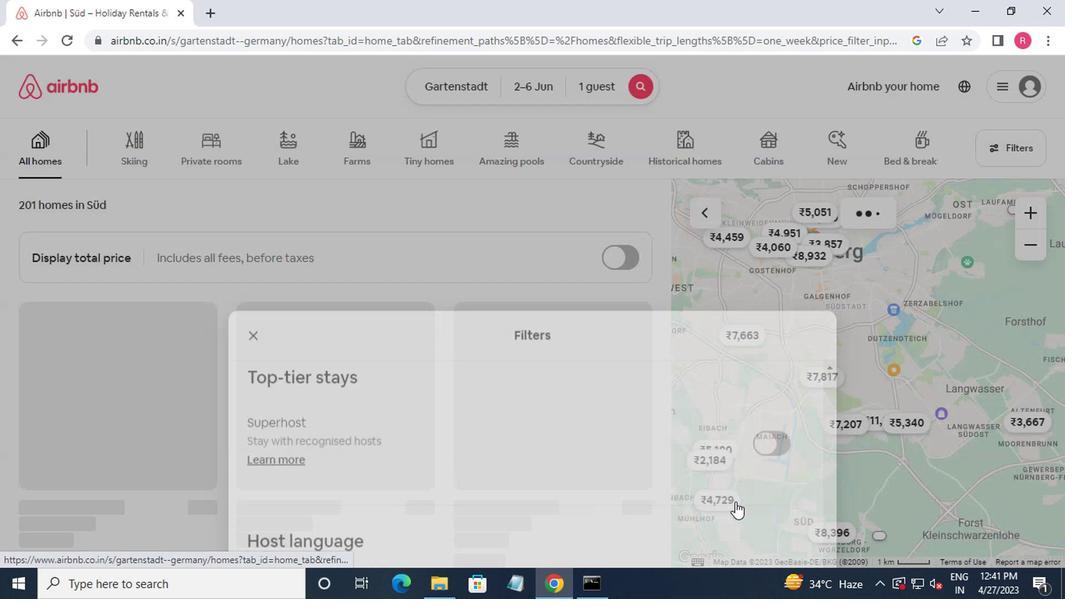 
